 Task: Explore upcoming open houses in Austin, Texas, to visit properties with downtown skyline views.
Action: Mouse pressed left at (268, 190)
Screenshot: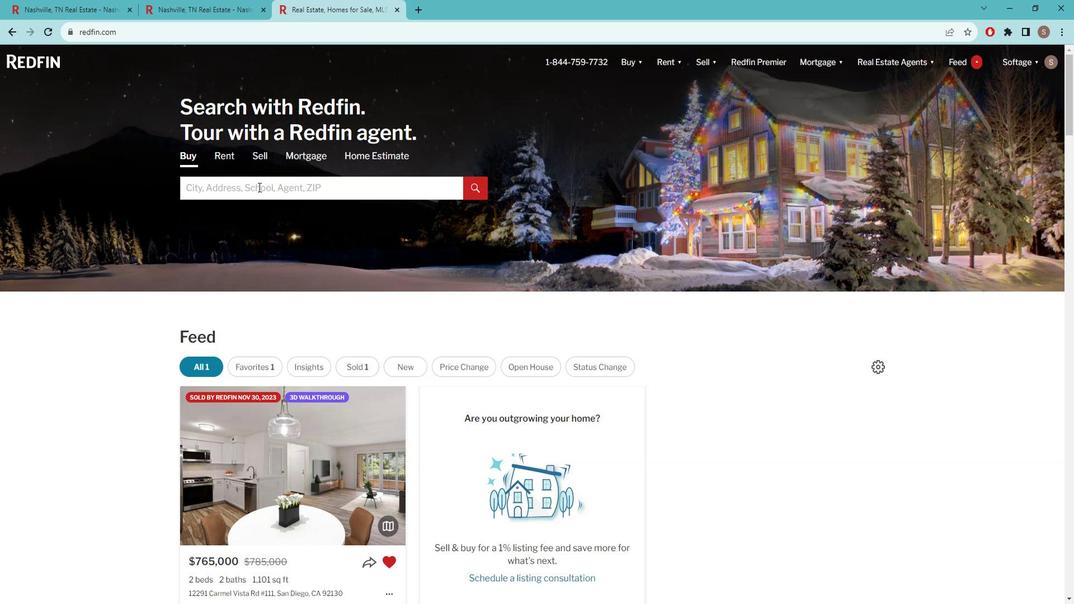 
Action: Key pressed a<Key.caps_lock>USTIN
Screenshot: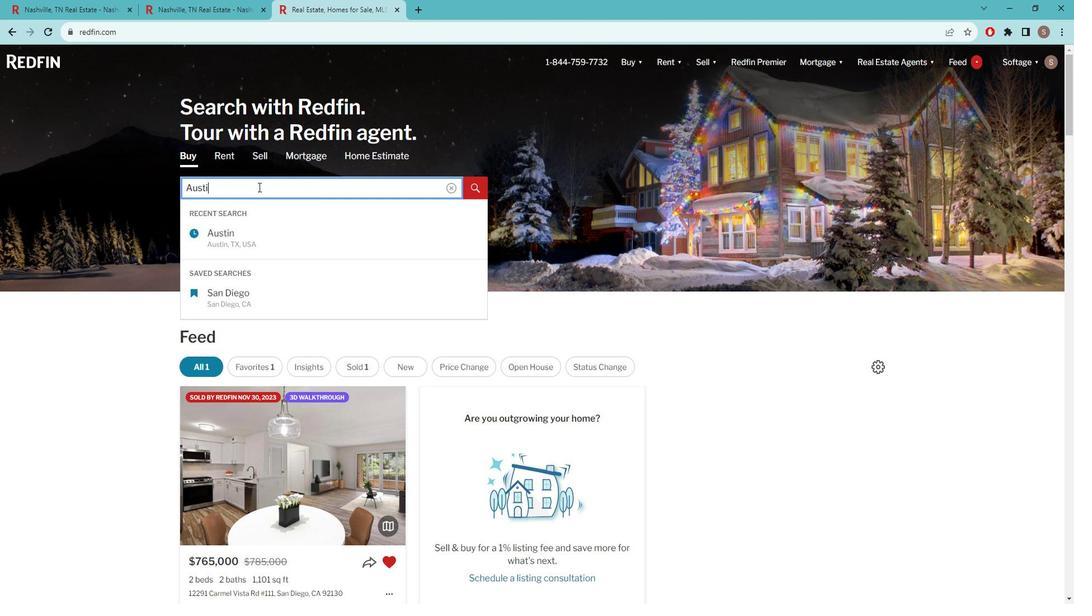 
Action: Mouse moved to (237, 240)
Screenshot: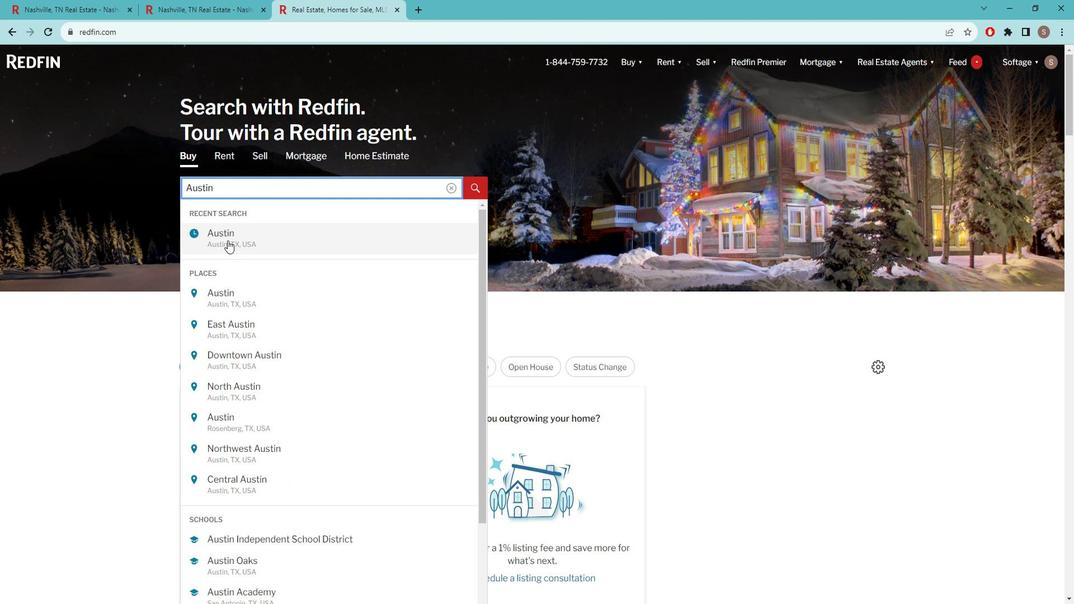 
Action: Mouse pressed left at (237, 240)
Screenshot: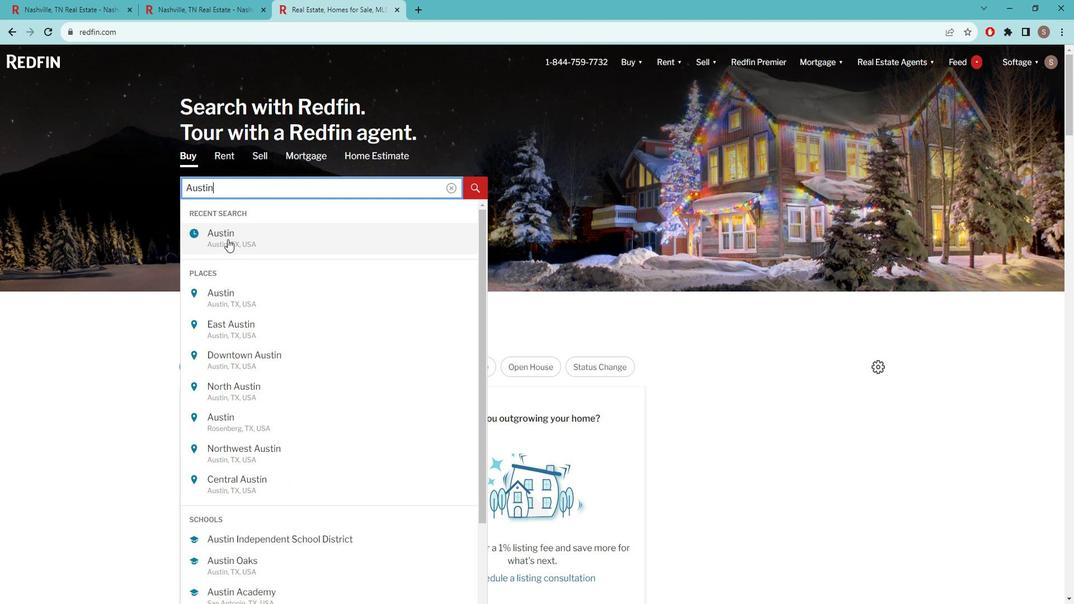 
Action: Mouse moved to (955, 139)
Screenshot: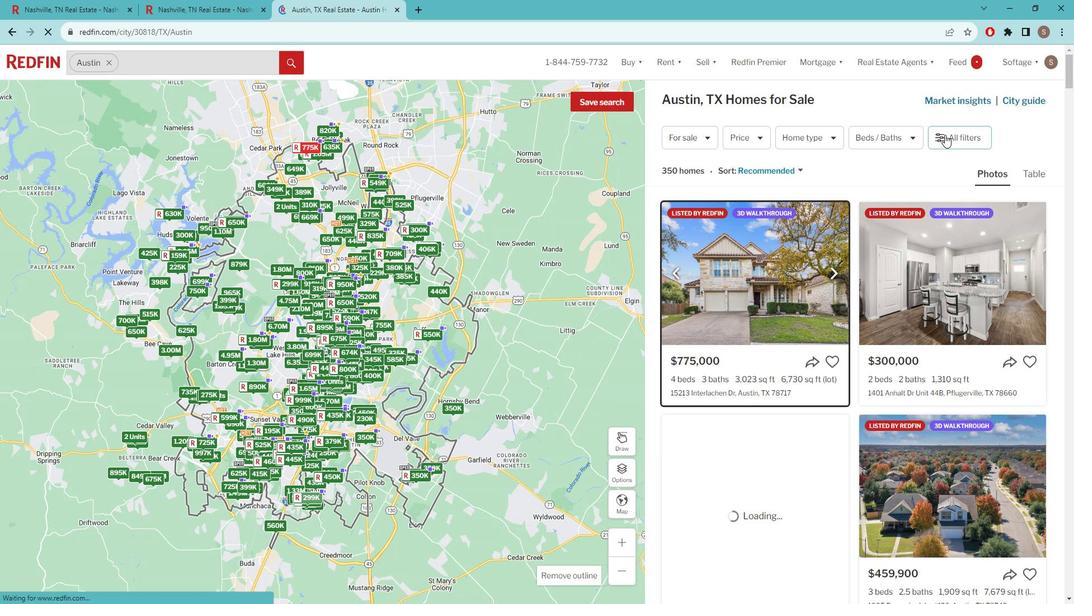 
Action: Mouse pressed left at (955, 139)
Screenshot: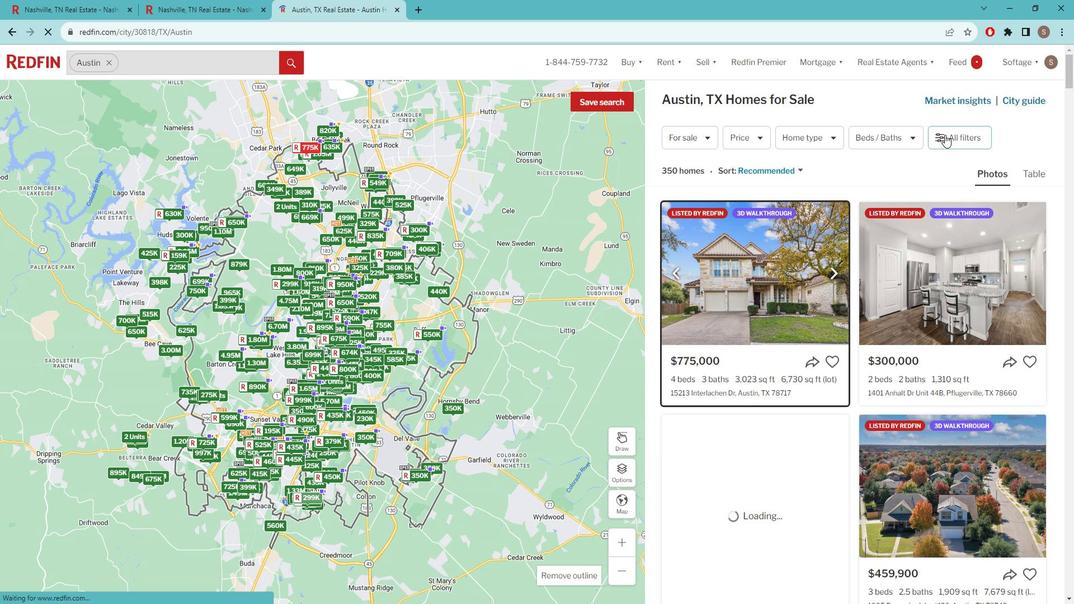 
Action: Mouse moved to (954, 139)
Screenshot: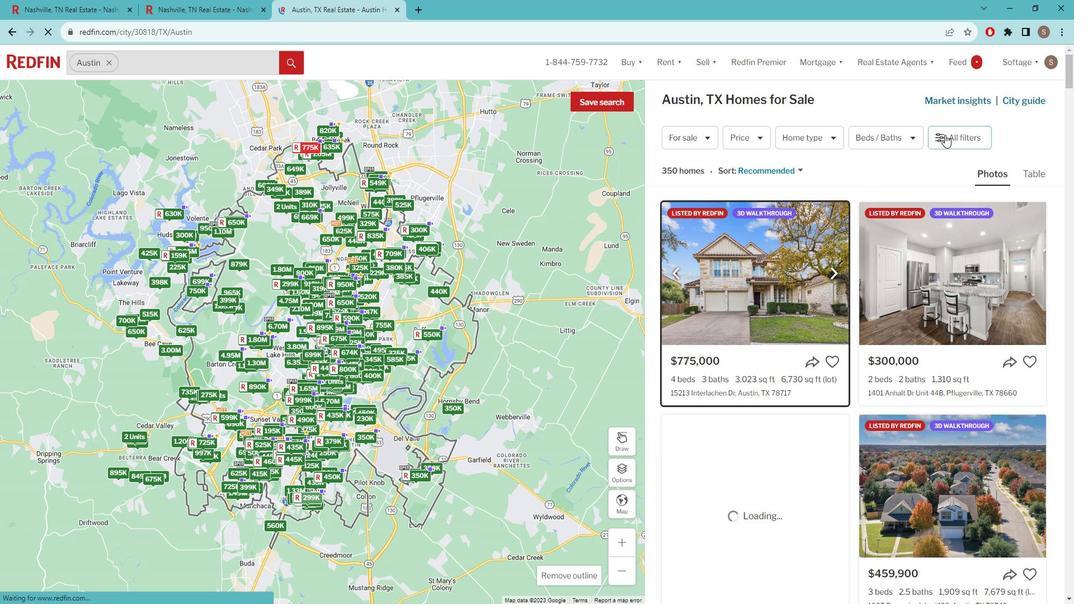 
Action: Mouse pressed left at (954, 139)
Screenshot: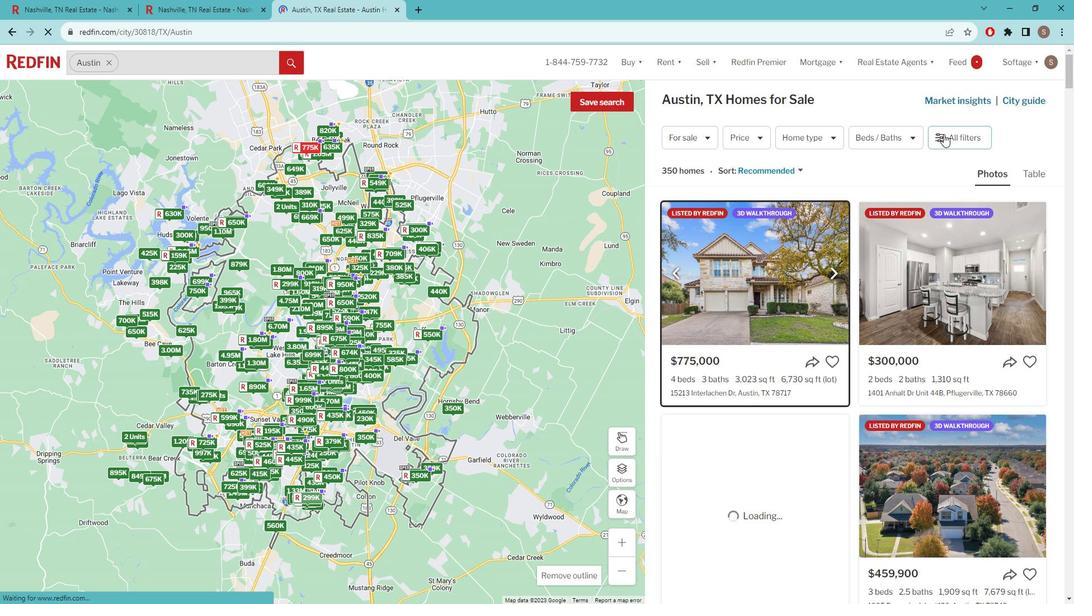 
Action: Mouse moved to (949, 136)
Screenshot: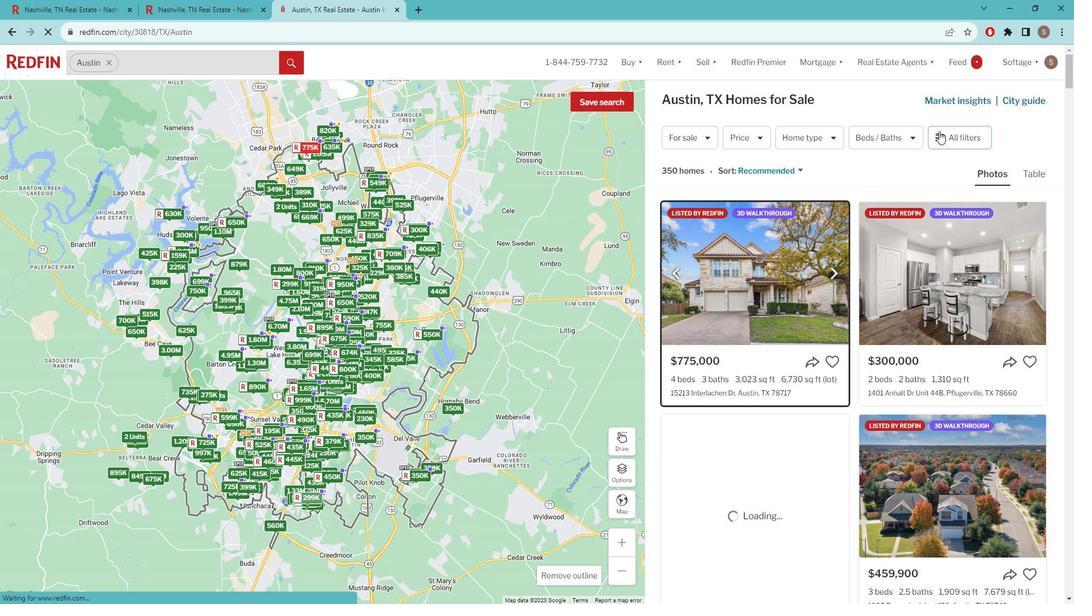 
Action: Mouse pressed left at (949, 136)
Screenshot: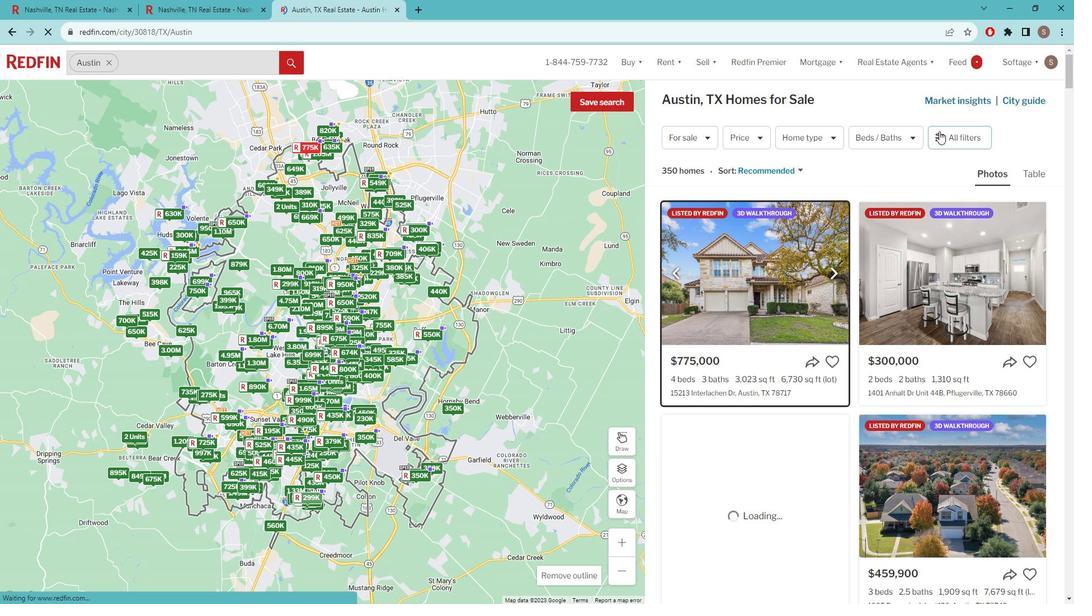 
Action: Mouse pressed left at (949, 136)
Screenshot: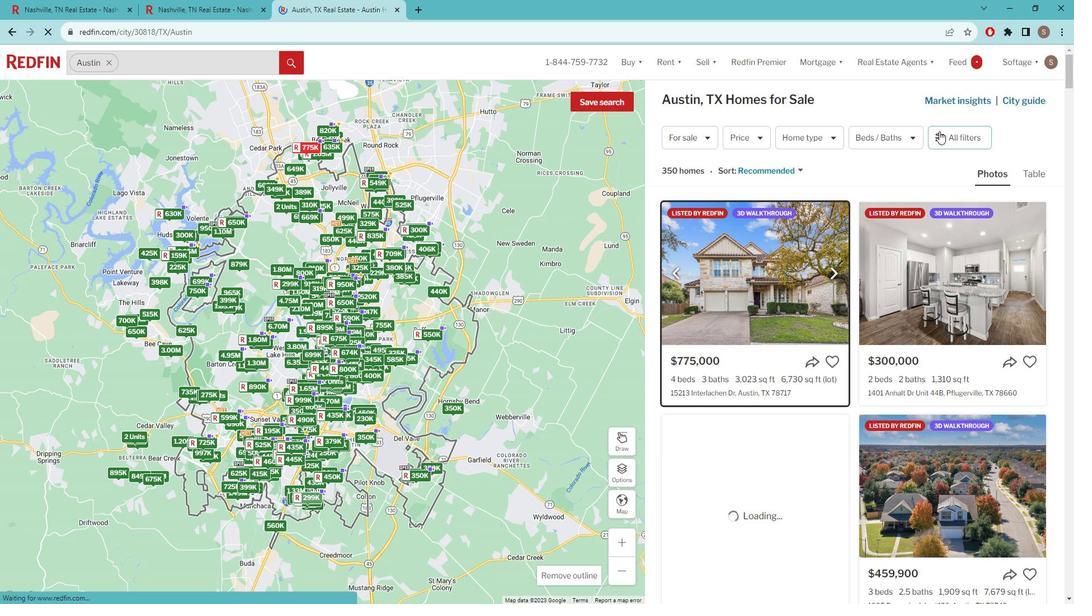 
Action: Mouse moved to (958, 136)
Screenshot: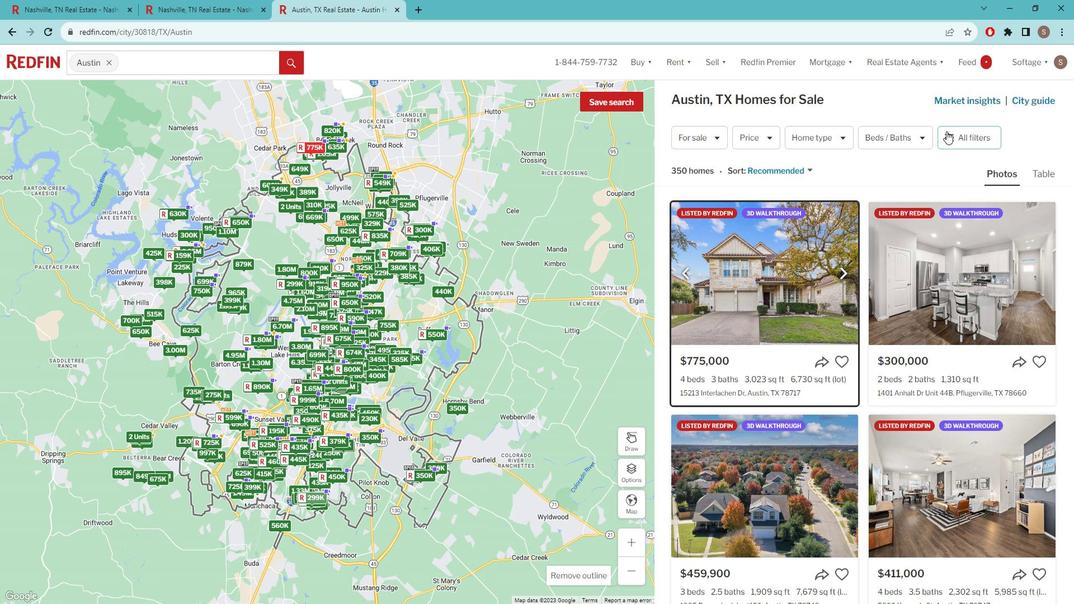 
Action: Mouse pressed left at (958, 136)
Screenshot: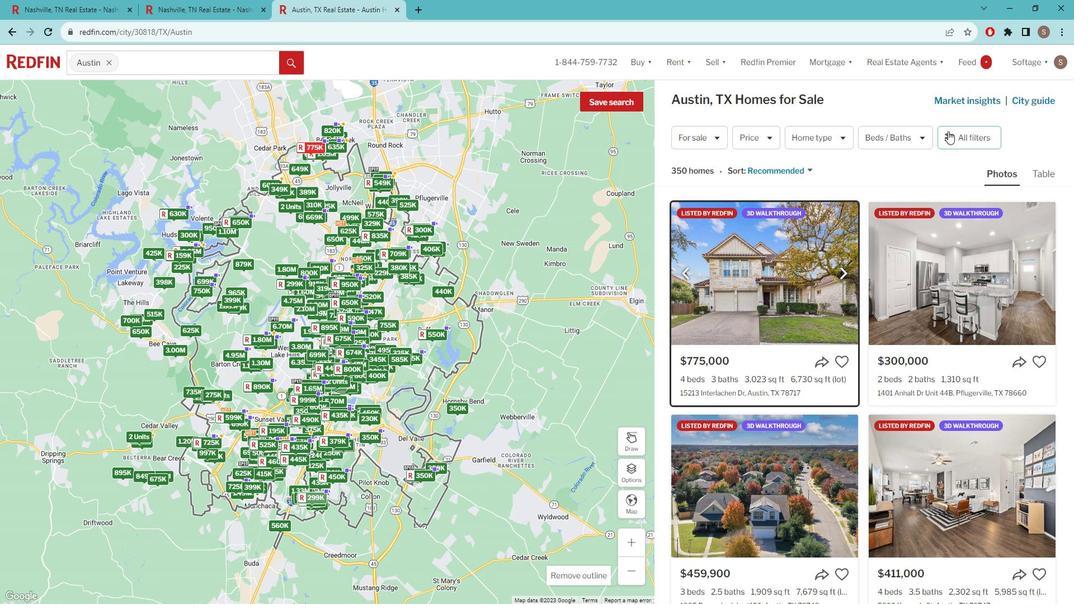 
Action: Mouse moved to (913, 266)
Screenshot: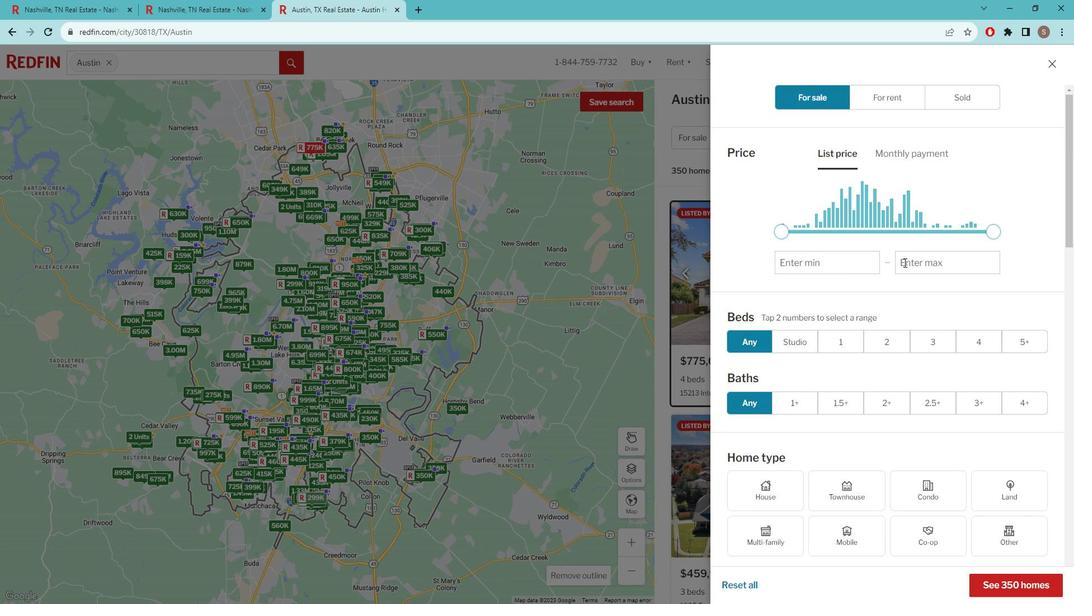 
Action: Mouse scrolled (913, 265) with delta (0, 0)
Screenshot: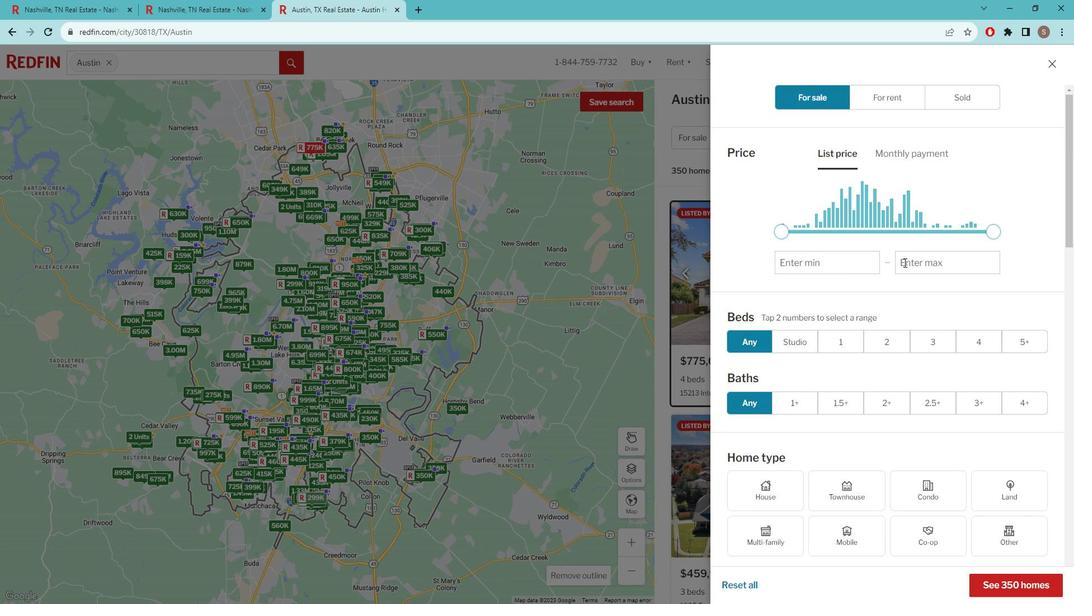 
Action: Mouse moved to (912, 268)
Screenshot: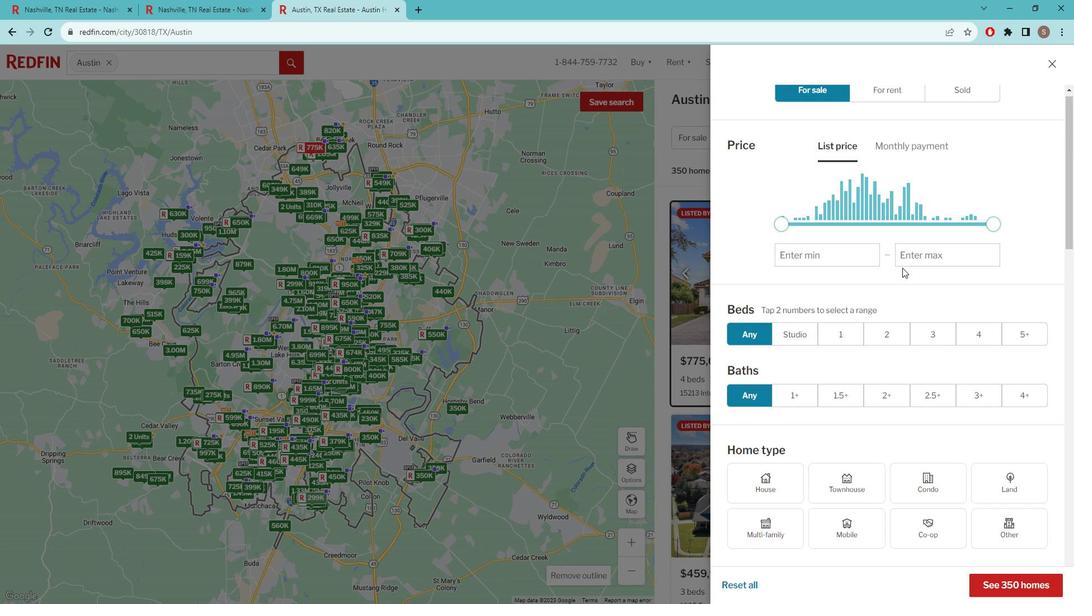 
Action: Mouse scrolled (912, 268) with delta (0, 0)
Screenshot: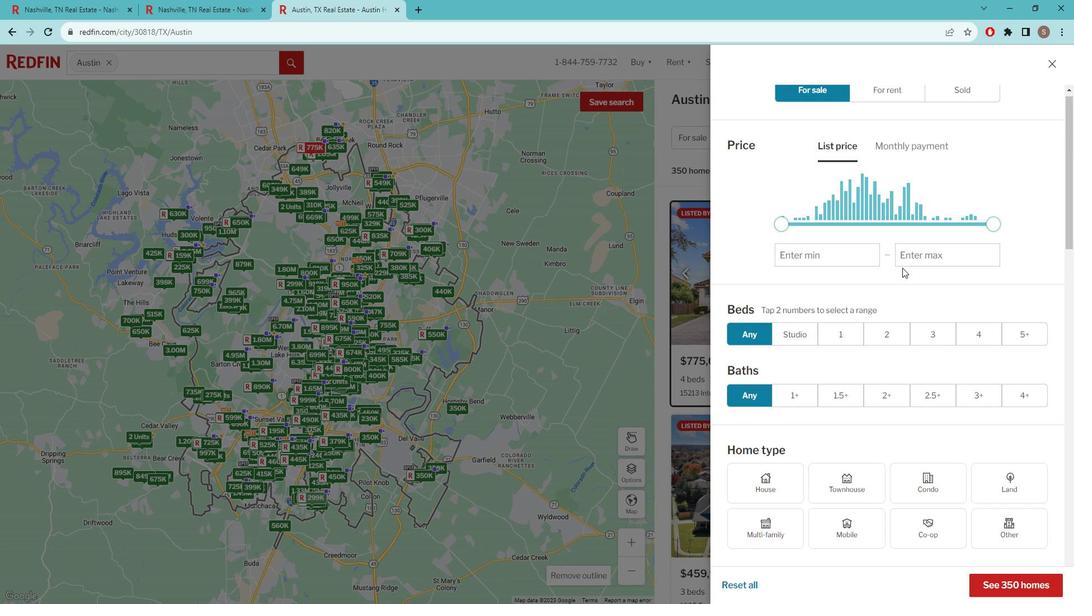 
Action: Mouse scrolled (912, 268) with delta (0, 0)
Screenshot: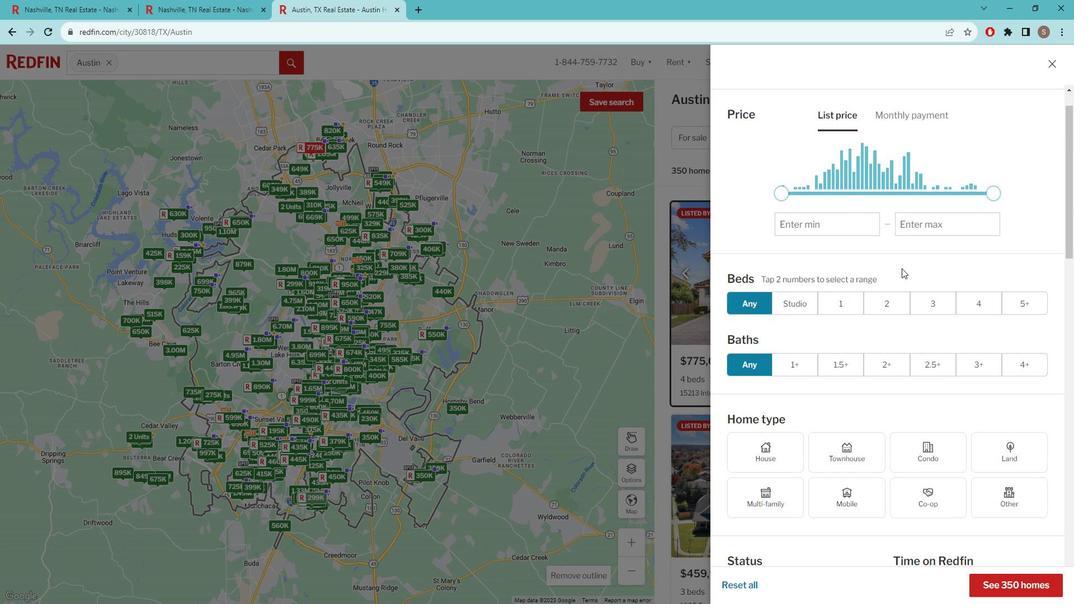 
Action: Mouse moved to (781, 313)
Screenshot: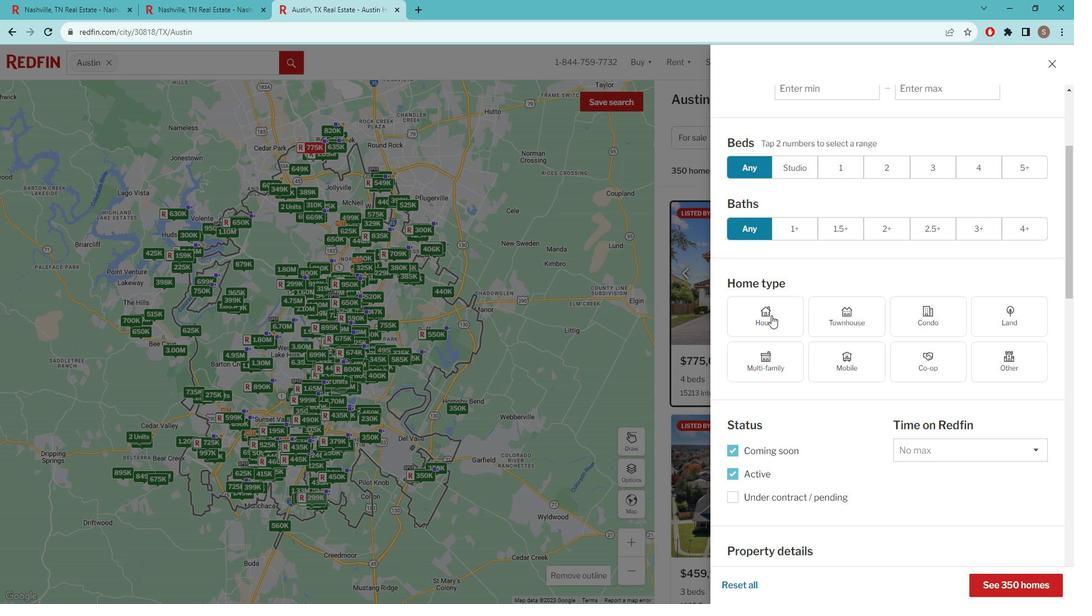 
Action: Mouse pressed left at (781, 313)
Screenshot: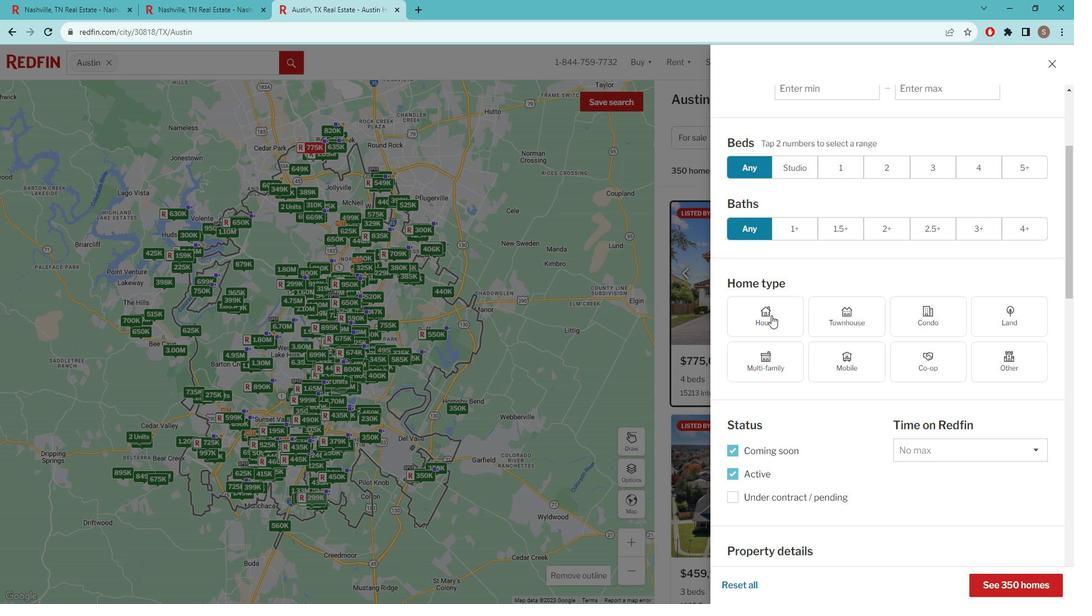 
Action: Mouse moved to (776, 379)
Screenshot: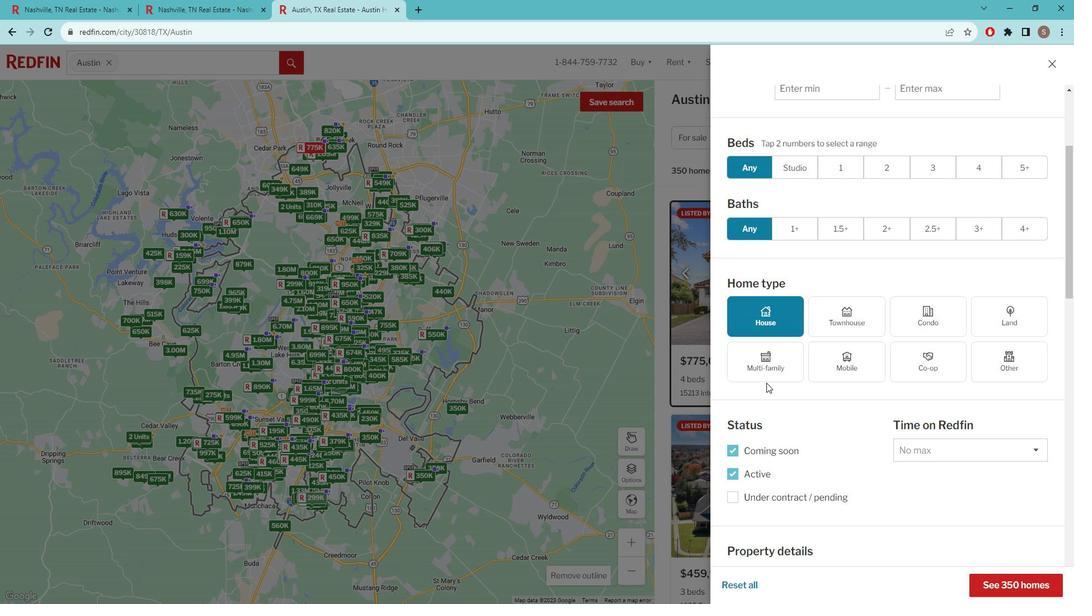 
Action: Mouse scrolled (776, 378) with delta (0, 0)
Screenshot: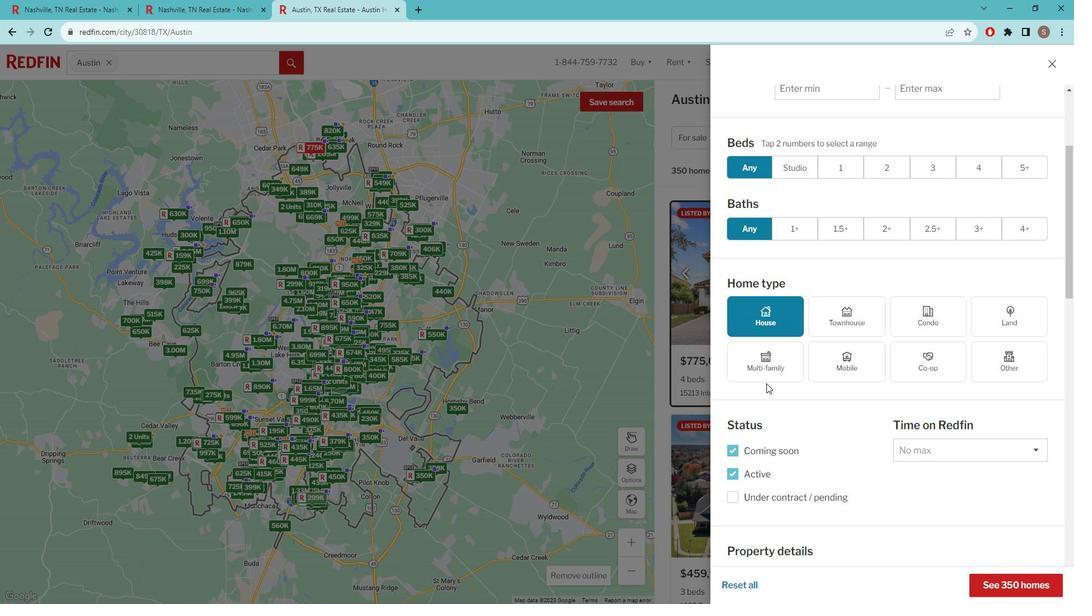 
Action: Mouse moved to (776, 380)
Screenshot: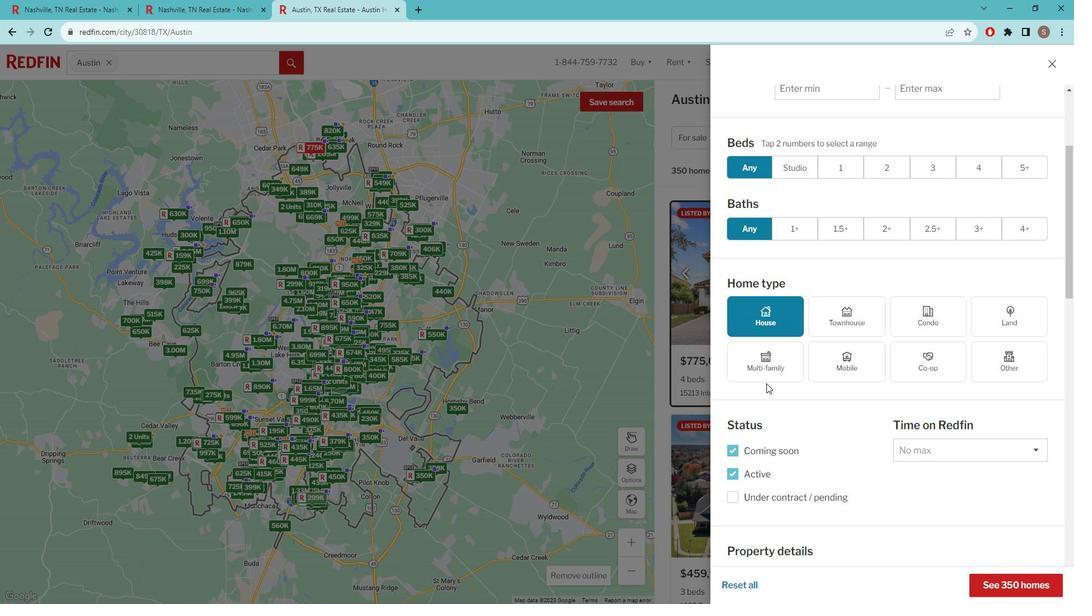 
Action: Mouse scrolled (776, 379) with delta (0, 0)
Screenshot: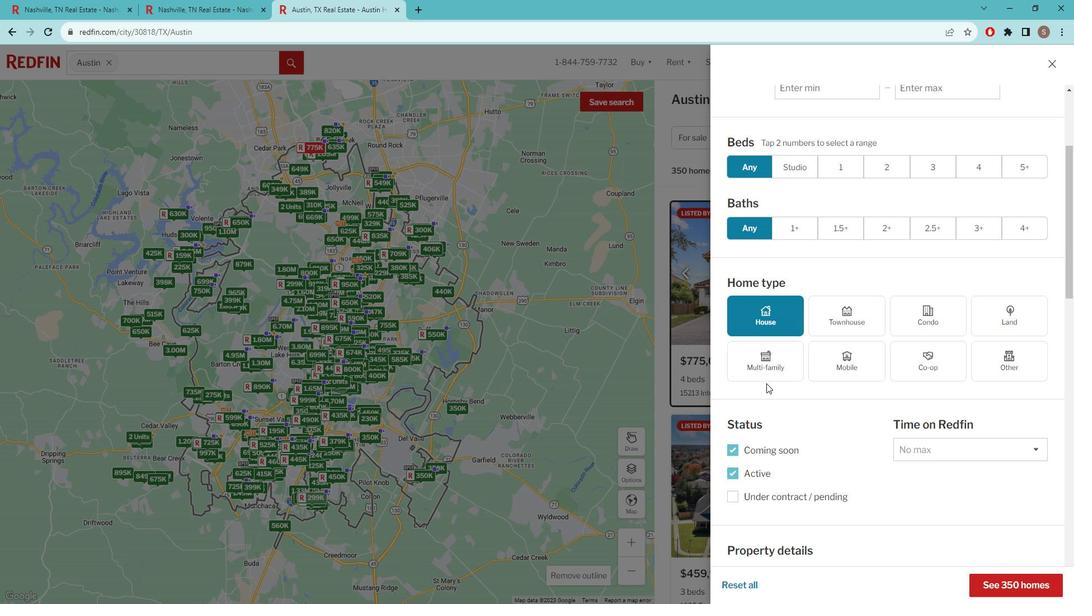 
Action: Mouse scrolled (776, 379) with delta (0, 0)
Screenshot: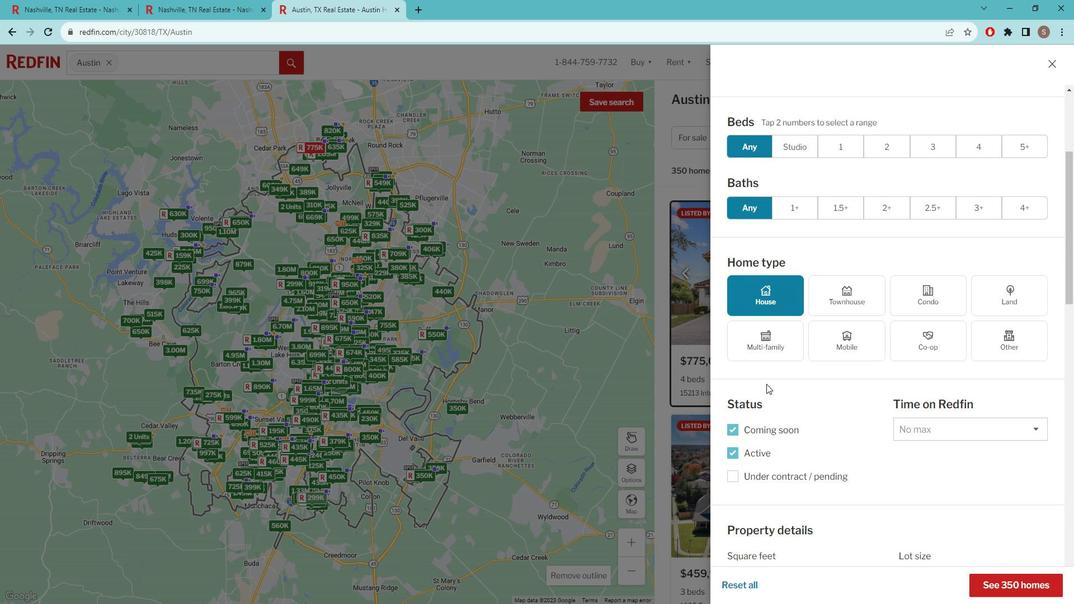 
Action: Mouse moved to (779, 380)
Screenshot: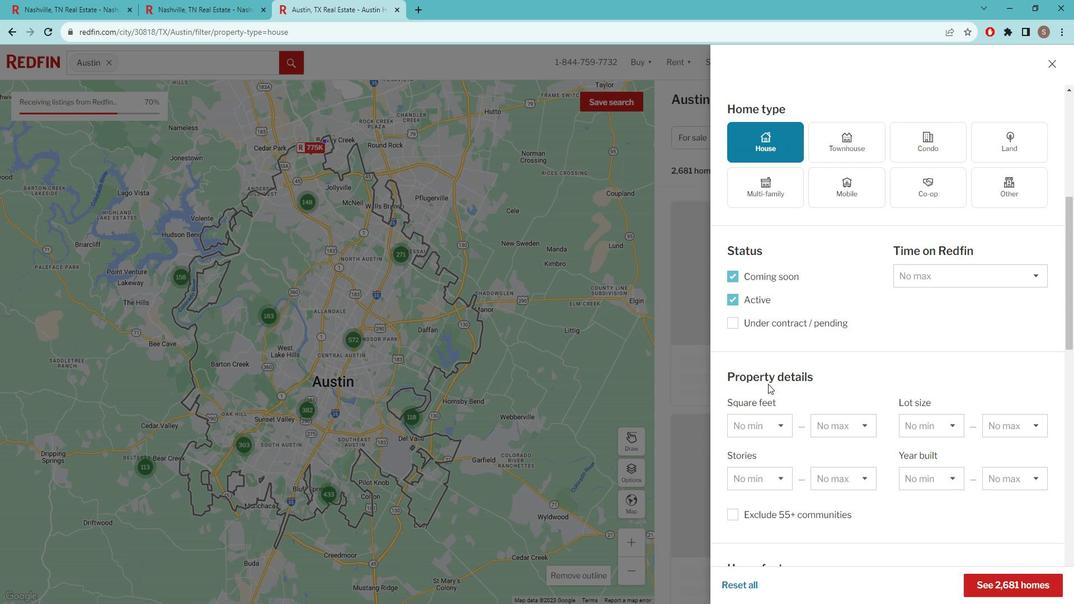 
Action: Mouse scrolled (779, 379) with delta (0, 0)
Screenshot: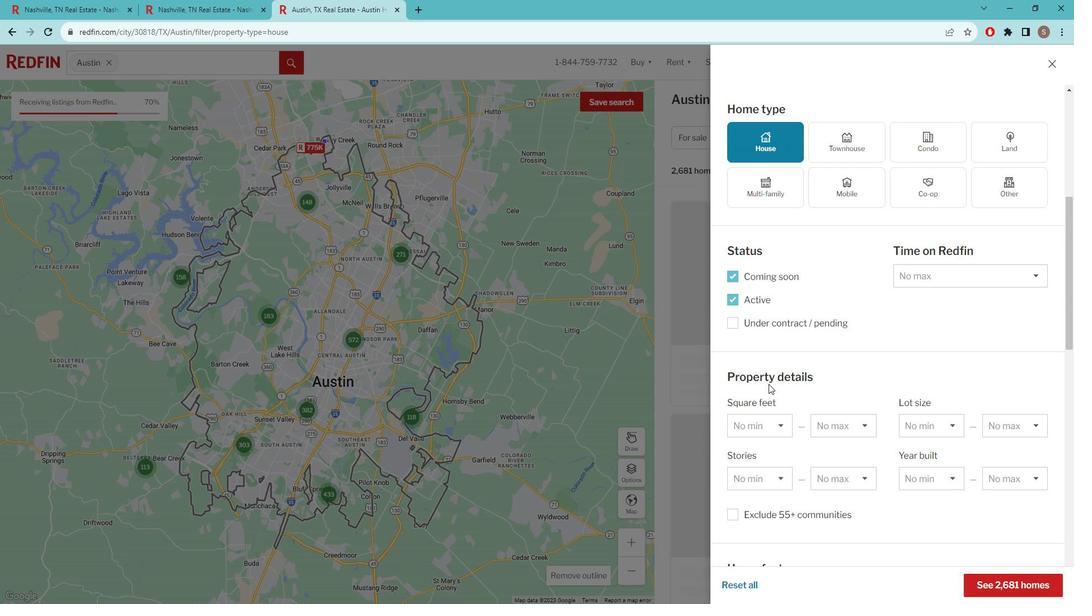 
Action: Mouse scrolled (779, 379) with delta (0, 0)
Screenshot: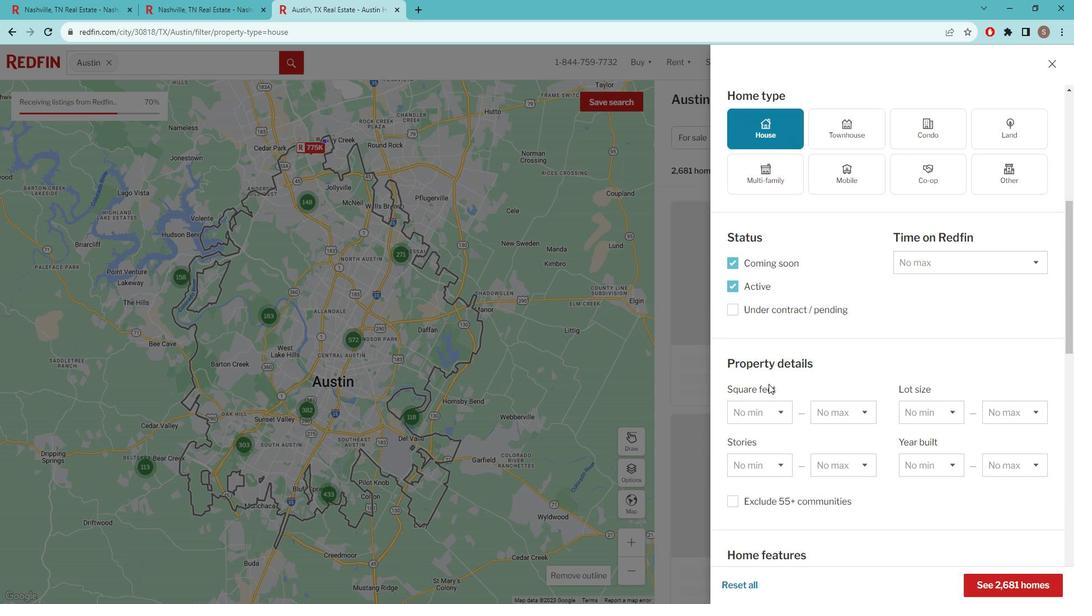 
Action: Mouse scrolled (779, 379) with delta (0, 0)
Screenshot: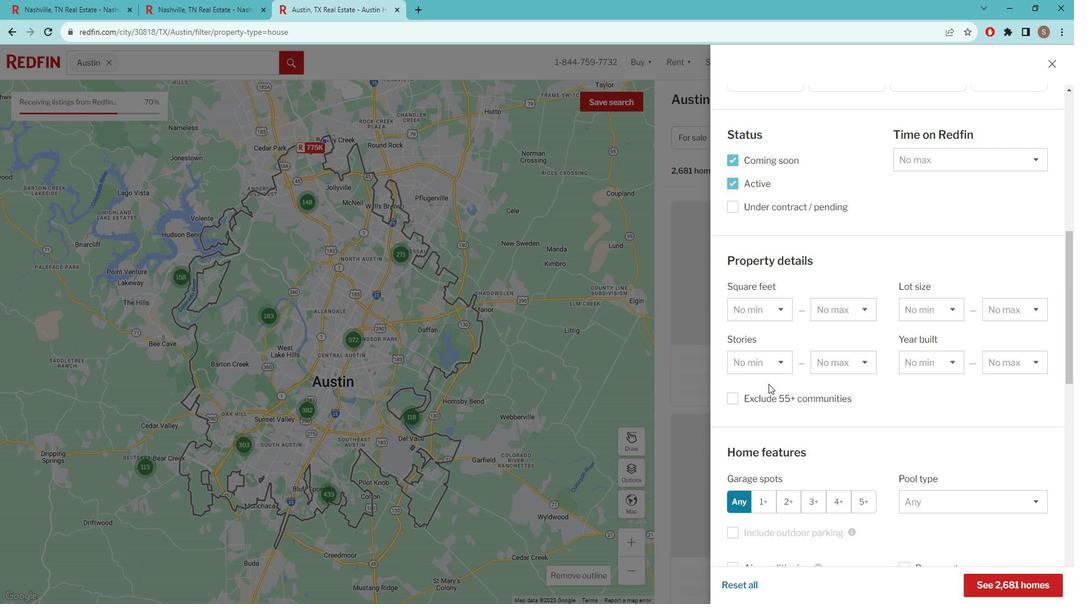 
Action: Mouse scrolled (779, 379) with delta (0, 0)
Screenshot: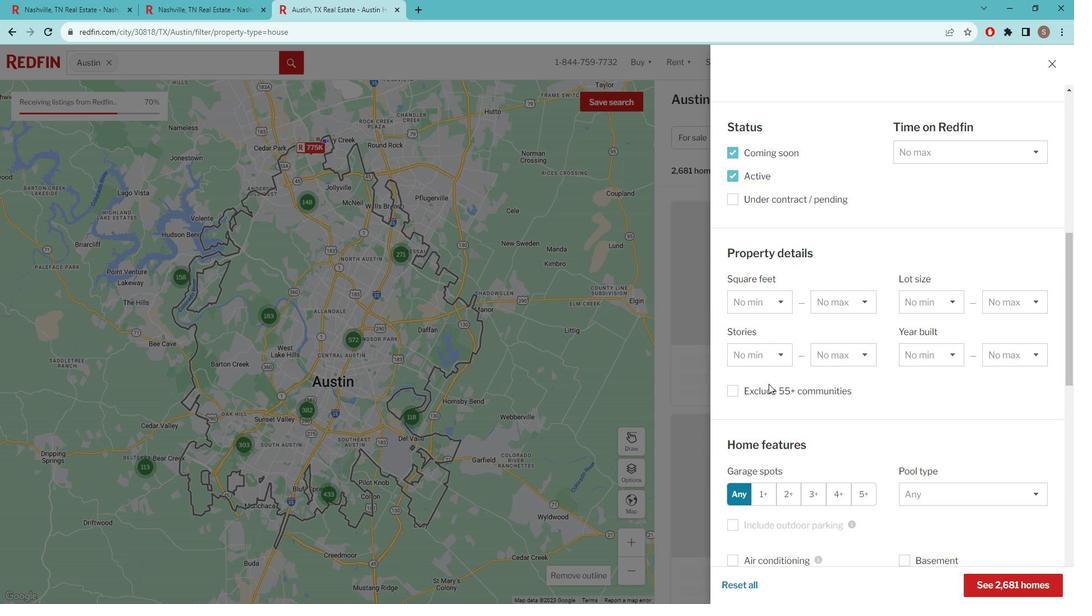 
Action: Mouse scrolled (779, 379) with delta (0, 0)
Screenshot: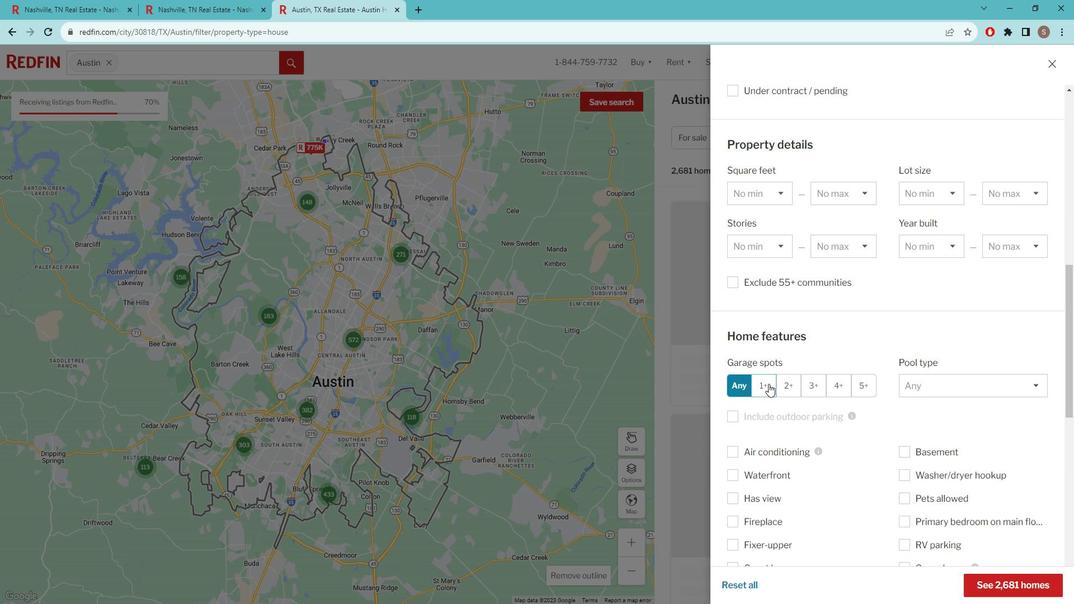 
Action: Mouse scrolled (779, 379) with delta (0, 0)
Screenshot: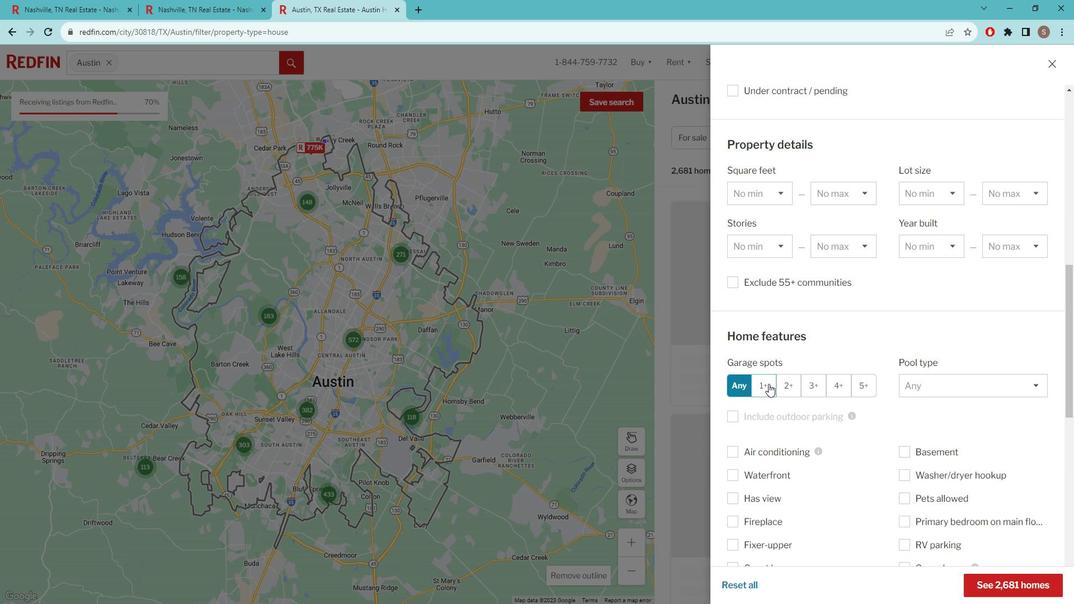 
Action: Mouse scrolled (779, 379) with delta (0, 0)
Screenshot: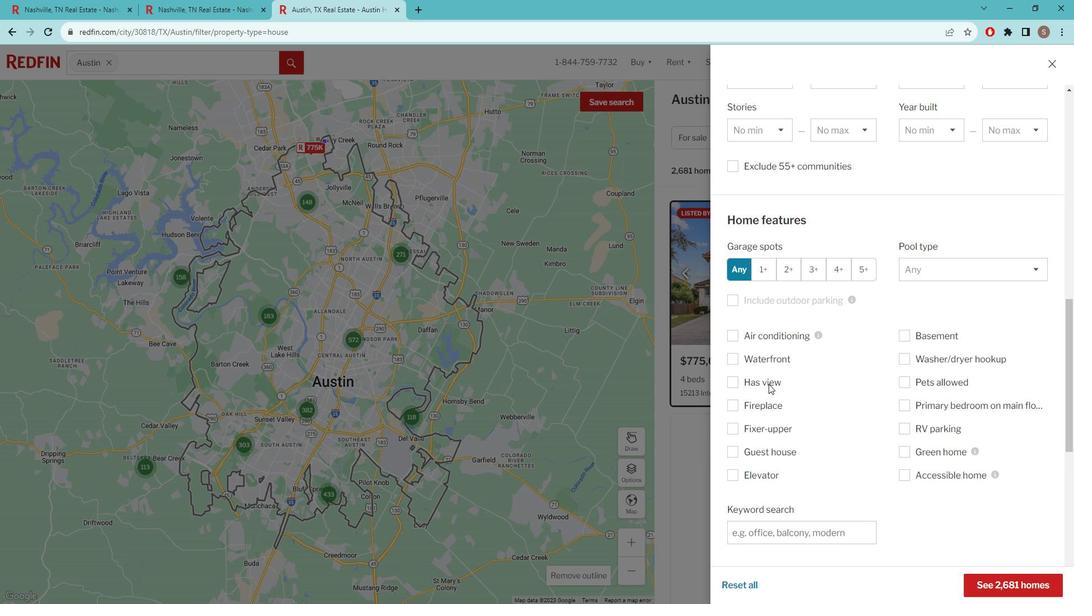 
Action: Mouse scrolled (779, 379) with delta (0, 0)
Screenshot: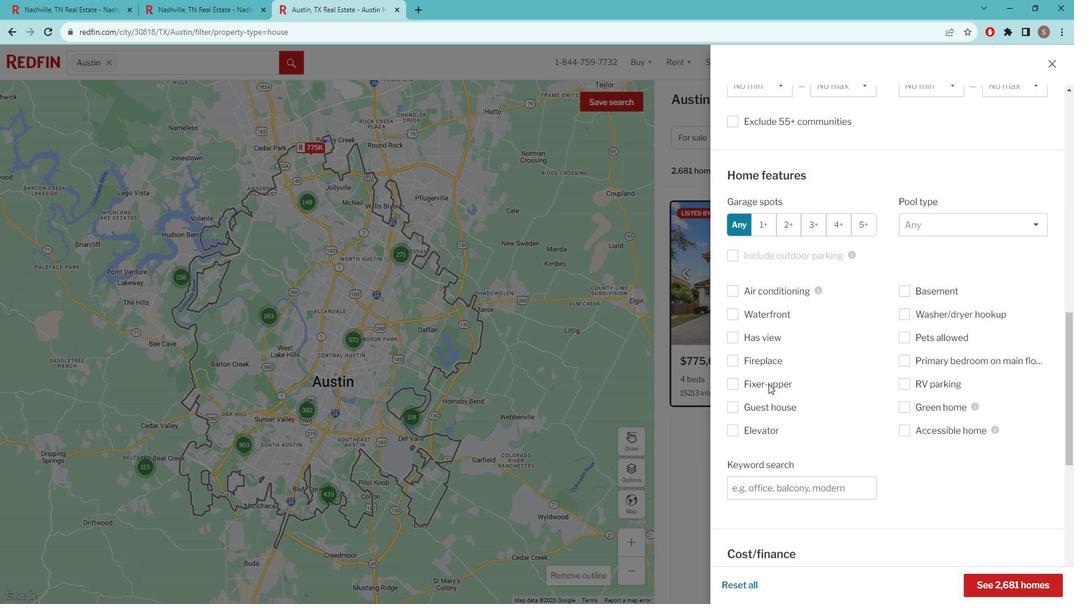 
Action: Mouse moved to (784, 407)
Screenshot: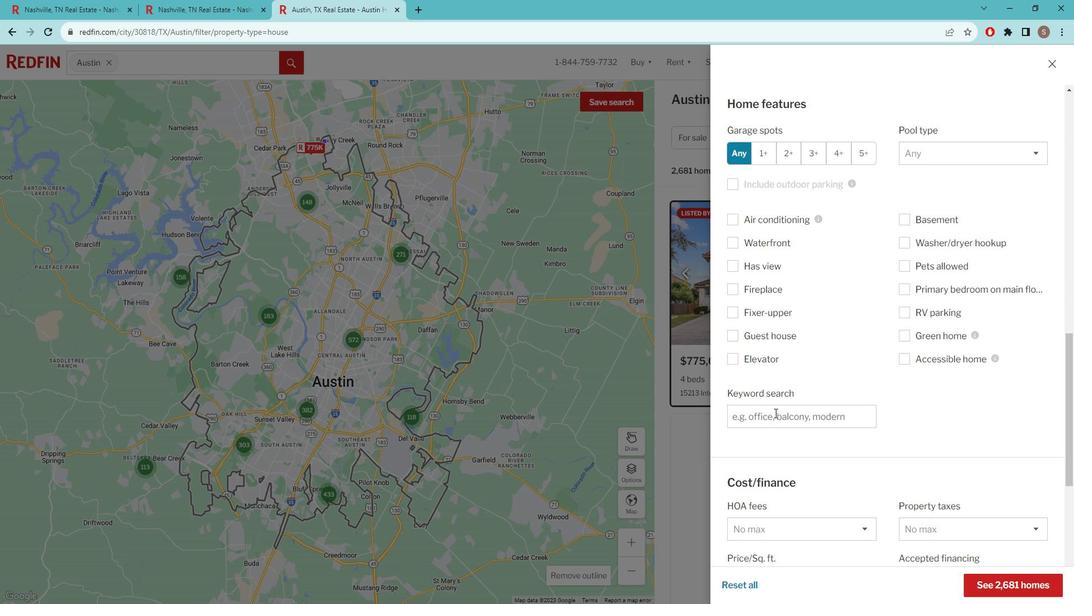 
Action: Mouse pressed left at (784, 407)
Screenshot: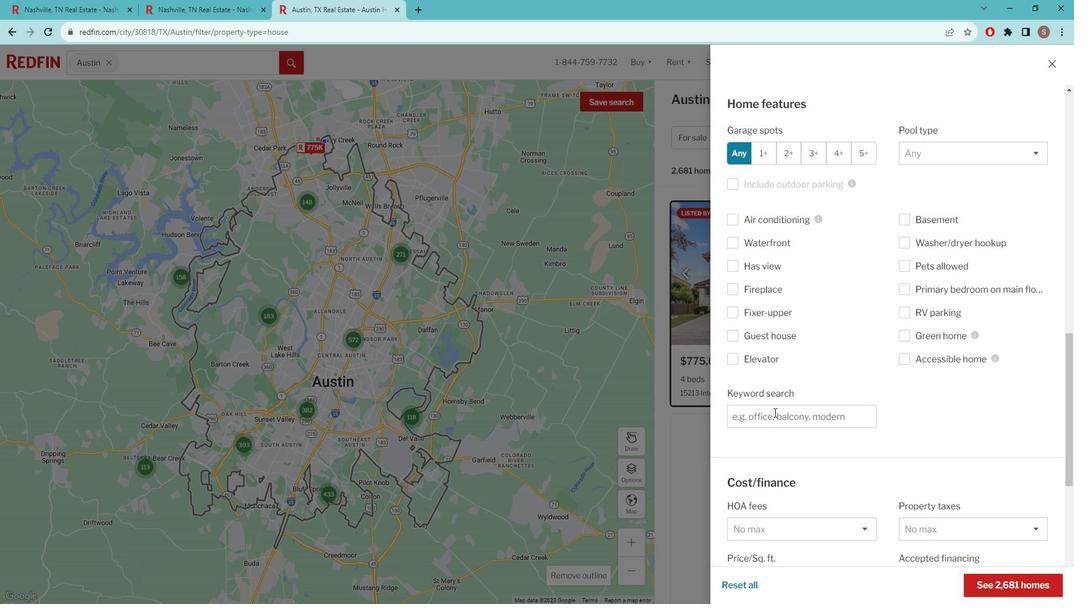 
Action: Key pressed DOWNTOWN<Key.space>SKYLINE<Key.space>VIEWS
Screenshot: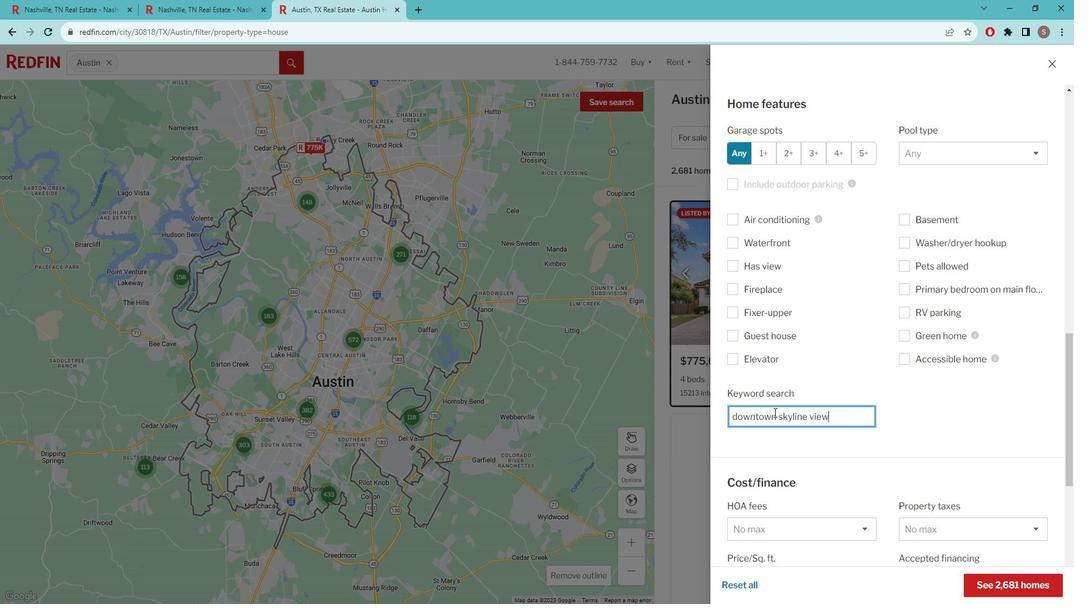 
Action: Mouse moved to (809, 444)
Screenshot: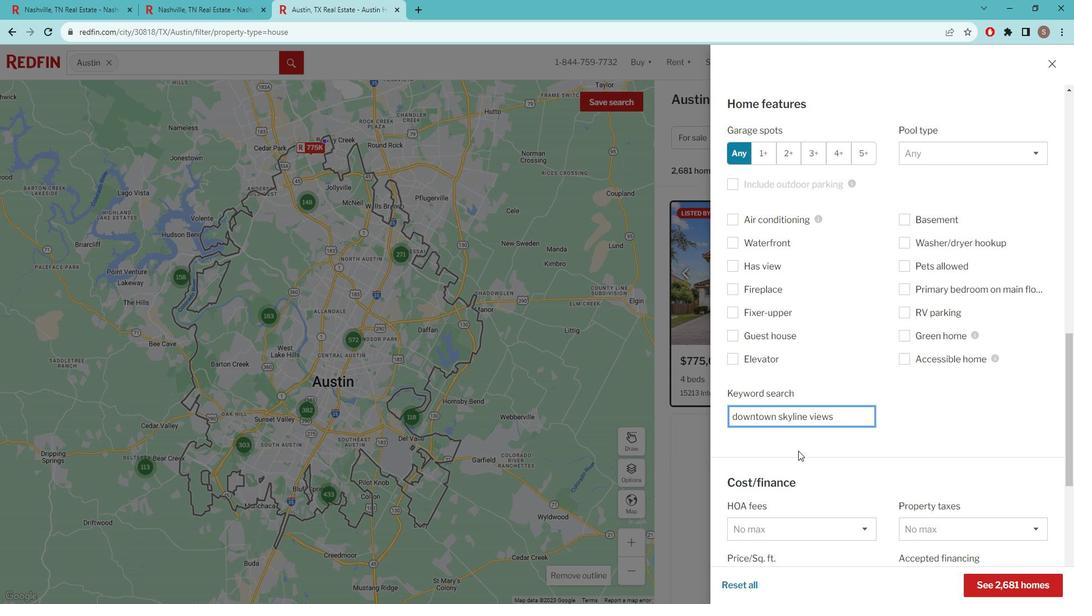 
Action: Mouse scrolled (809, 443) with delta (0, 0)
Screenshot: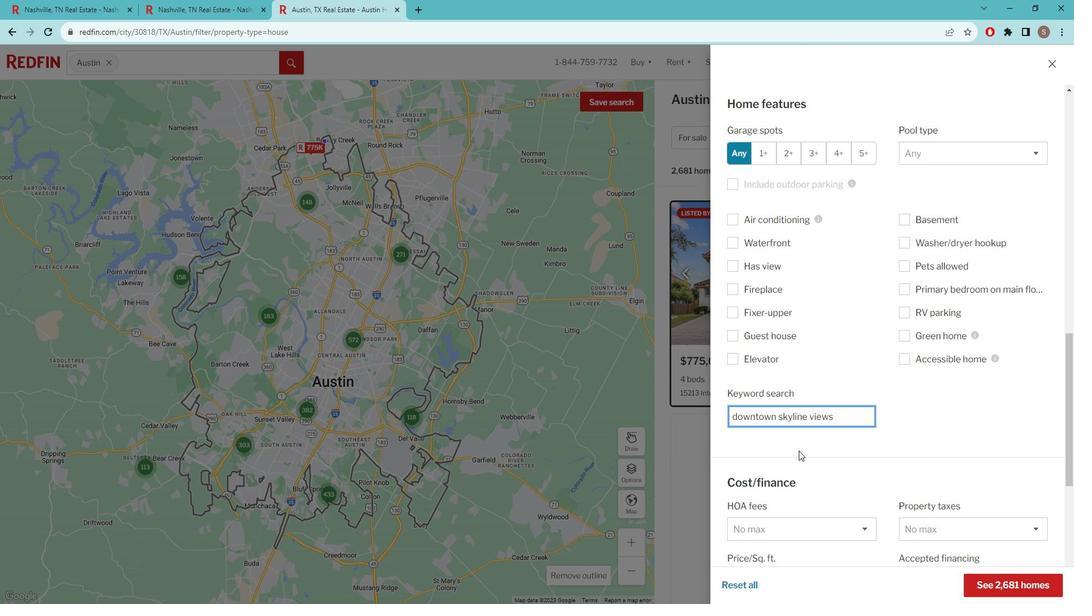 
Action: Mouse scrolled (809, 443) with delta (0, 0)
Screenshot: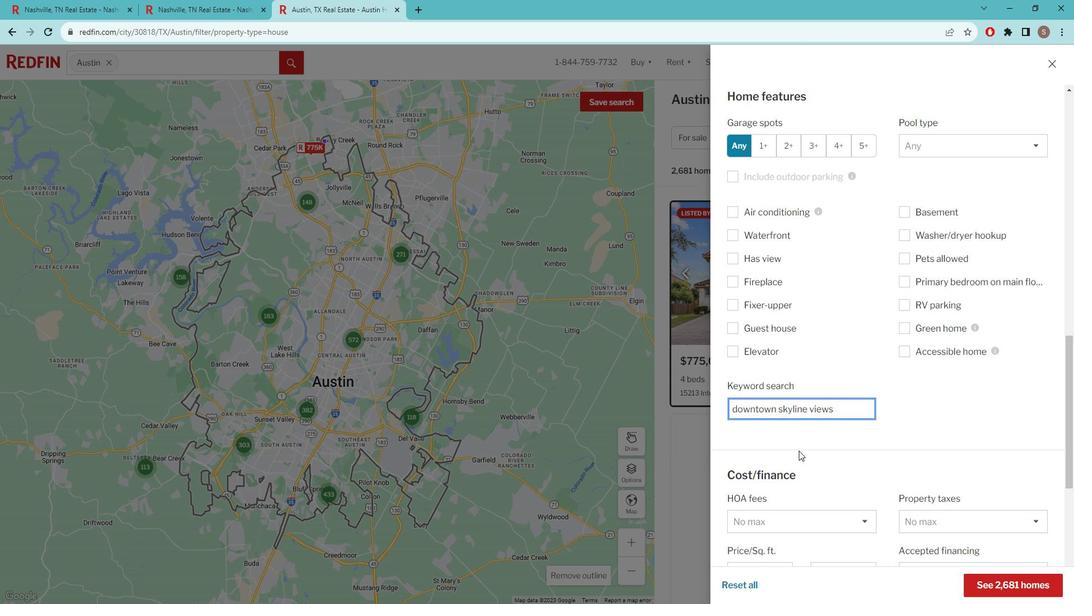
Action: Mouse scrolled (809, 443) with delta (0, 0)
Screenshot: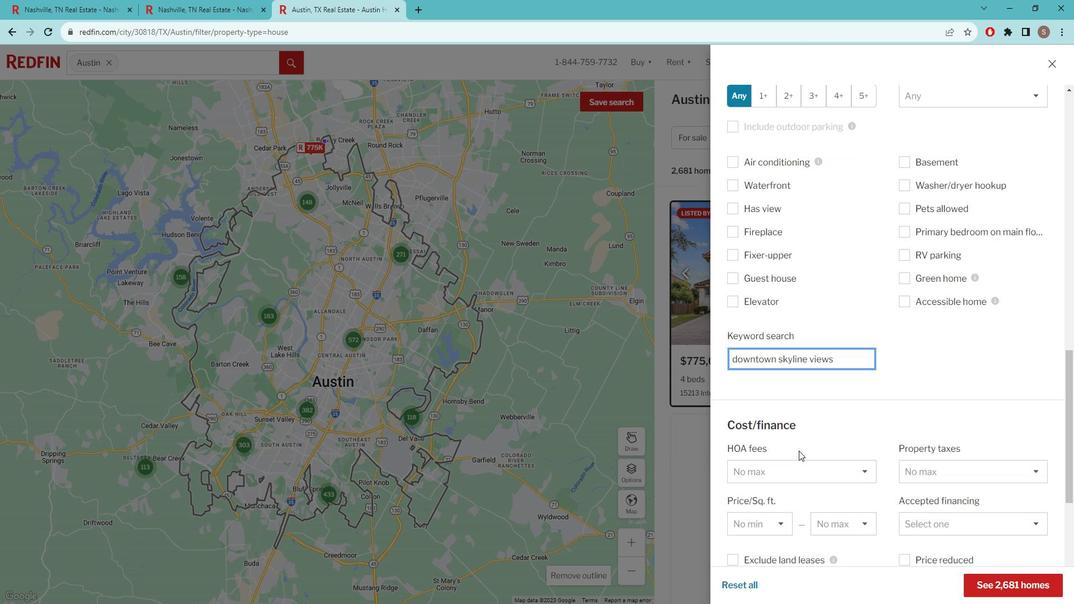 
Action: Mouse scrolled (809, 444) with delta (0, 0)
Screenshot: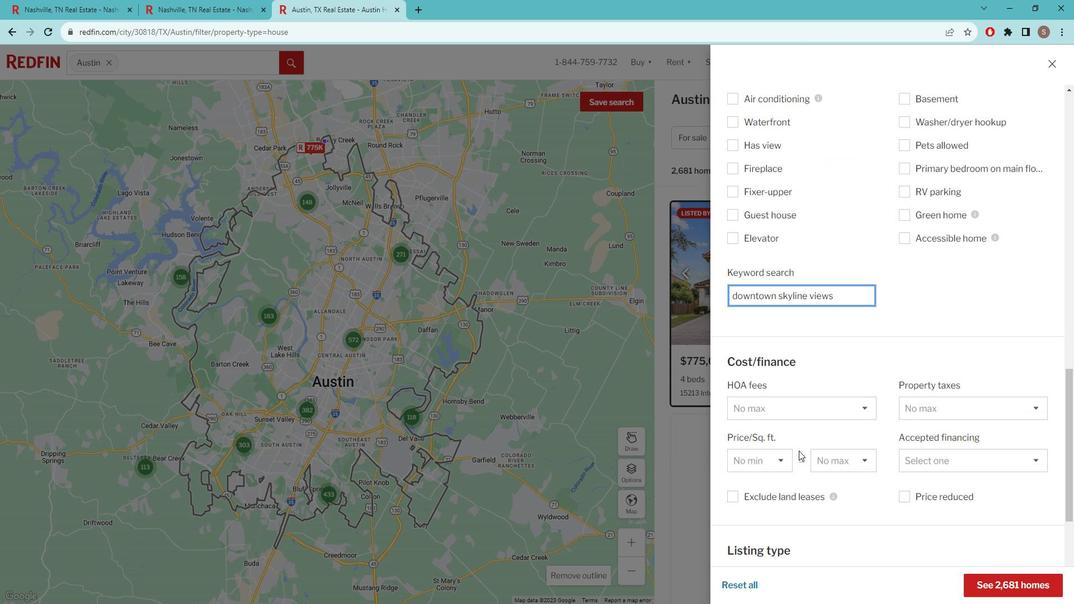
Action: Mouse moved to (817, 442)
Screenshot: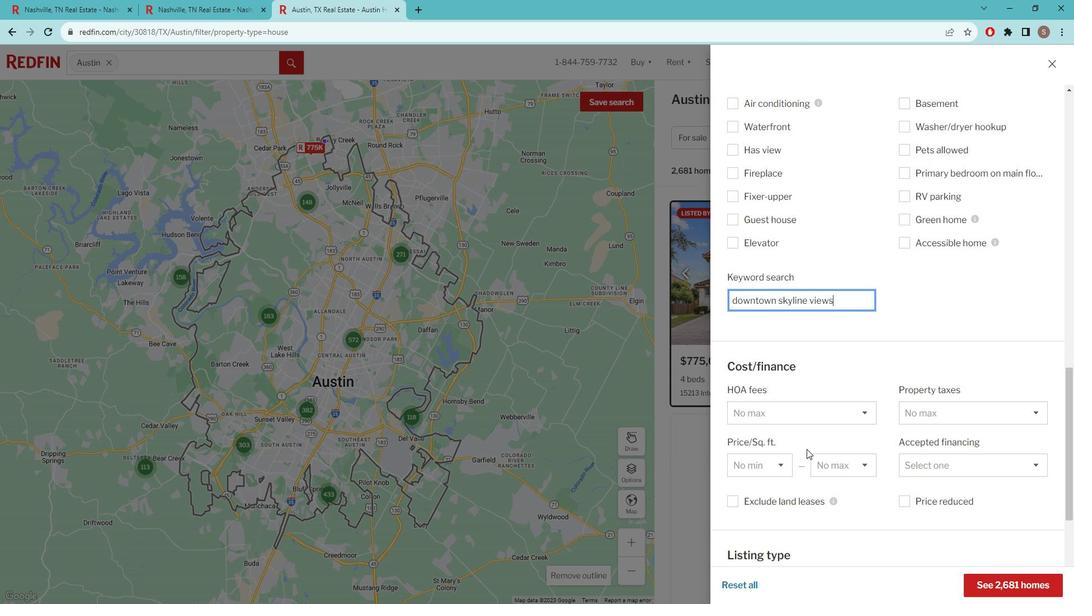 
Action: Mouse scrolled (817, 442) with delta (0, 0)
Screenshot: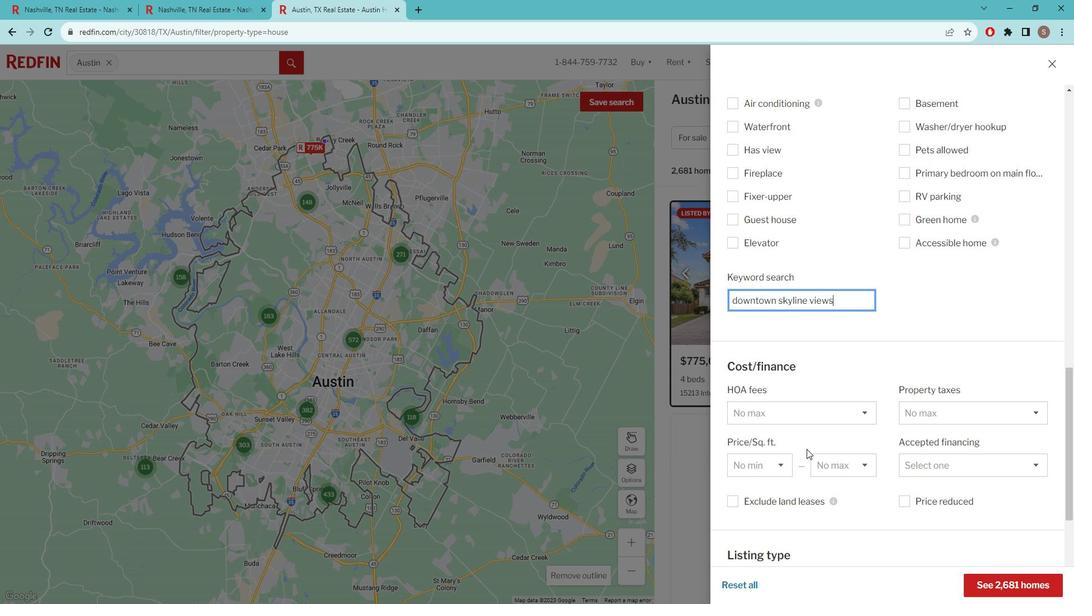 
Action: Mouse scrolled (817, 442) with delta (0, 0)
Screenshot: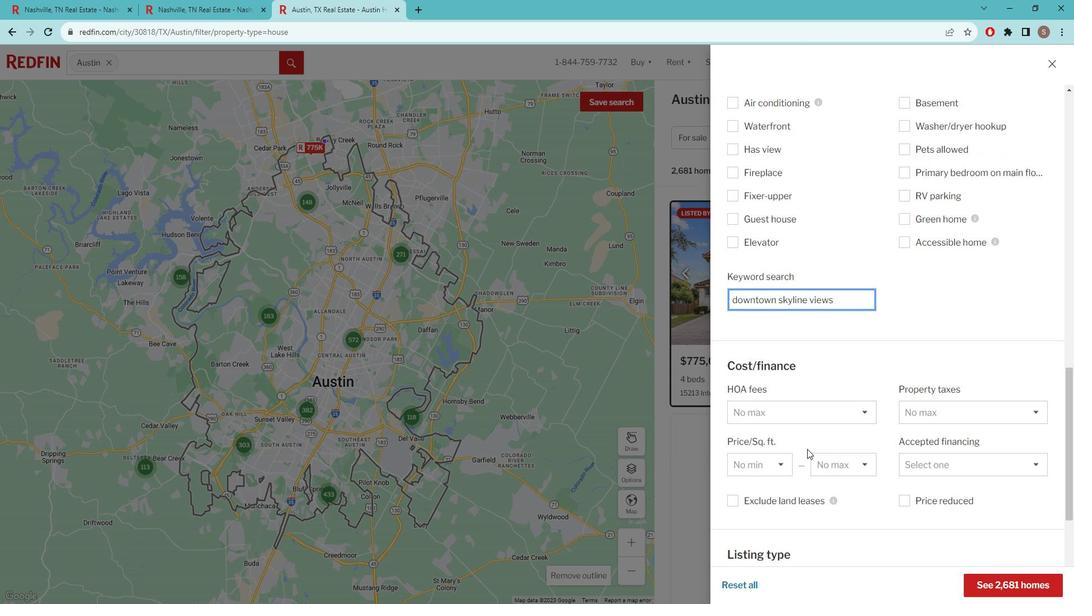 
Action: Mouse scrolled (817, 442) with delta (0, 0)
Screenshot: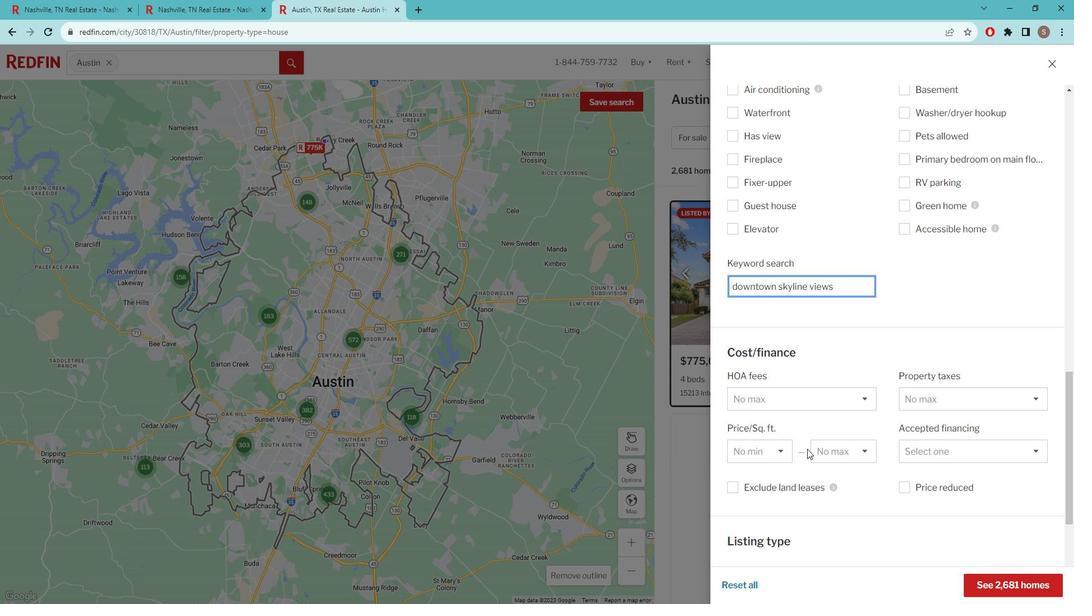 
Action: Mouse moved to (833, 437)
Screenshot: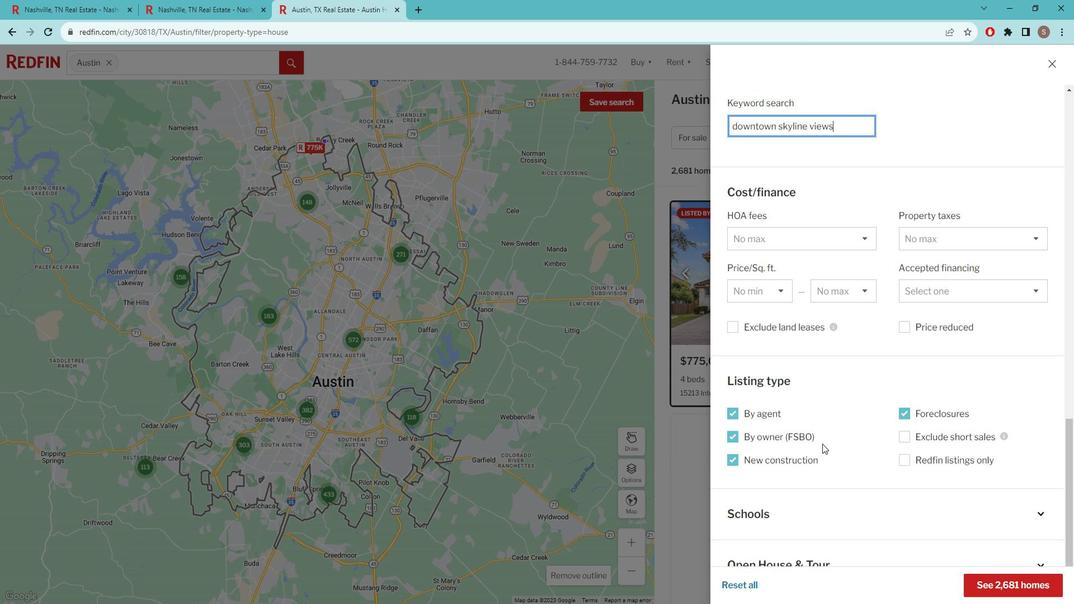 
Action: Mouse scrolled (833, 436) with delta (0, 0)
Screenshot: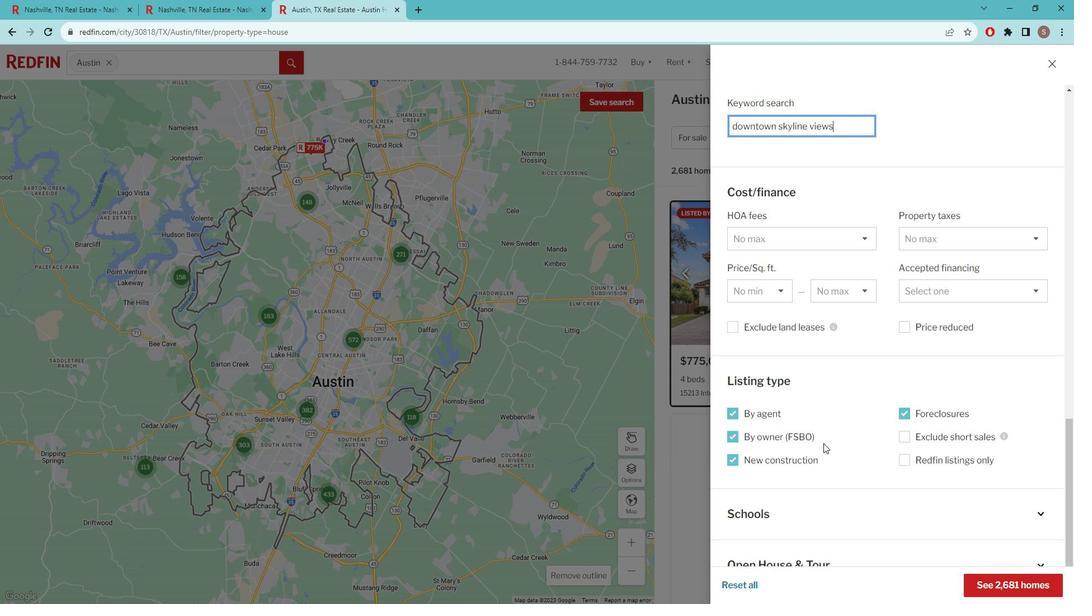 
Action: Mouse moved to (834, 437)
Screenshot: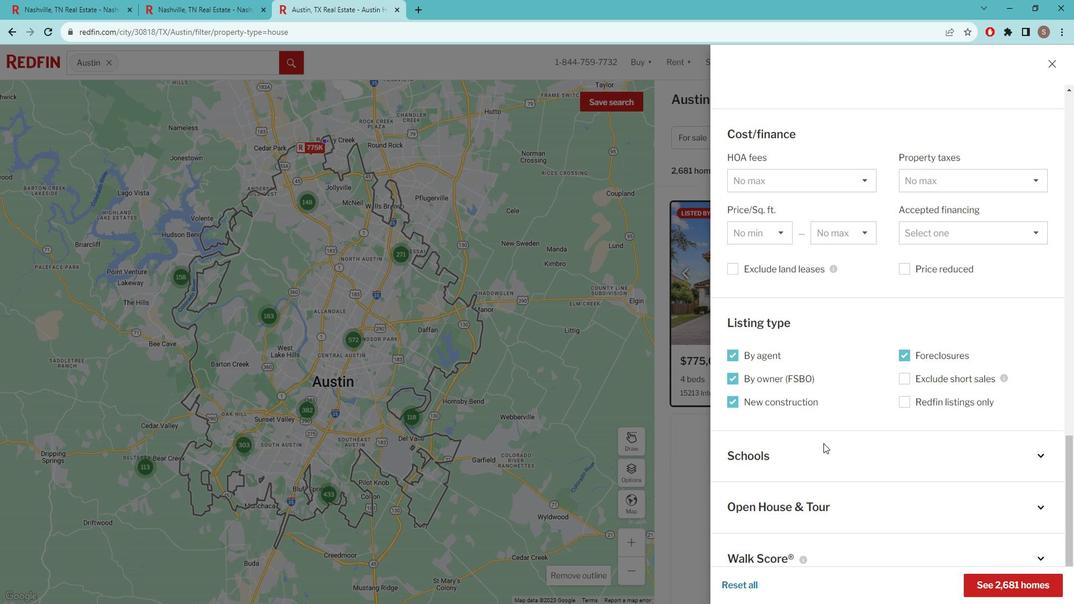 
Action: Mouse scrolled (834, 436) with delta (0, 0)
Screenshot: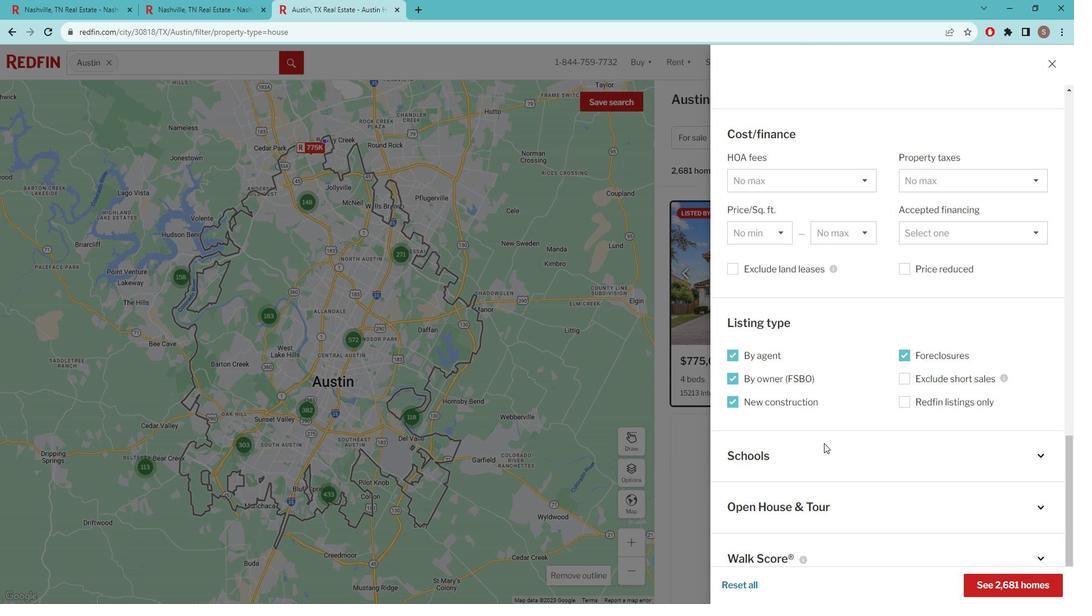 
Action: Mouse scrolled (834, 436) with delta (0, 0)
Screenshot: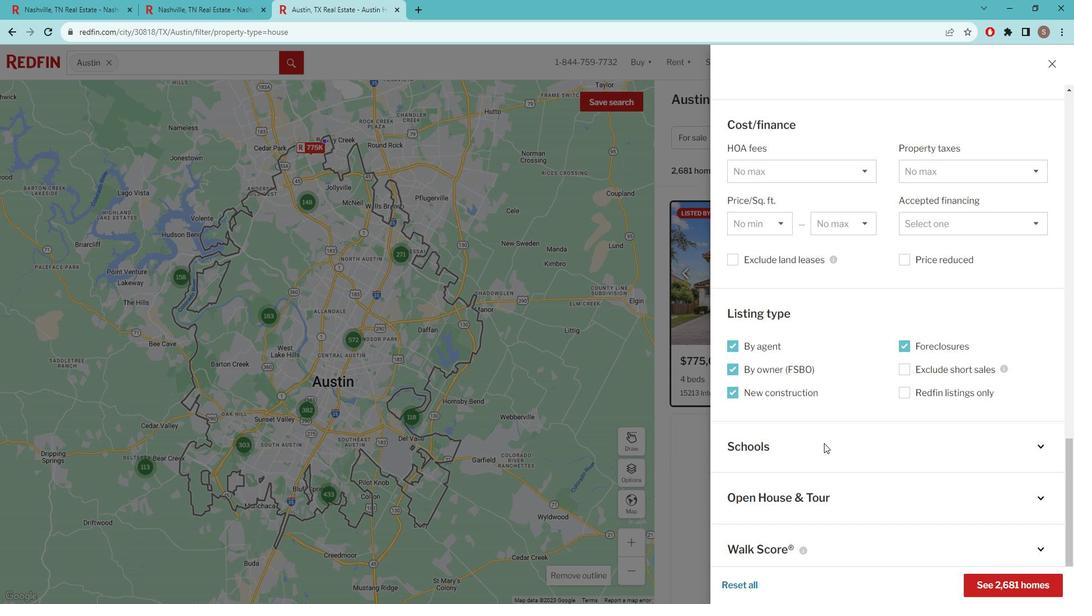 
Action: Mouse moved to (1052, 480)
Screenshot: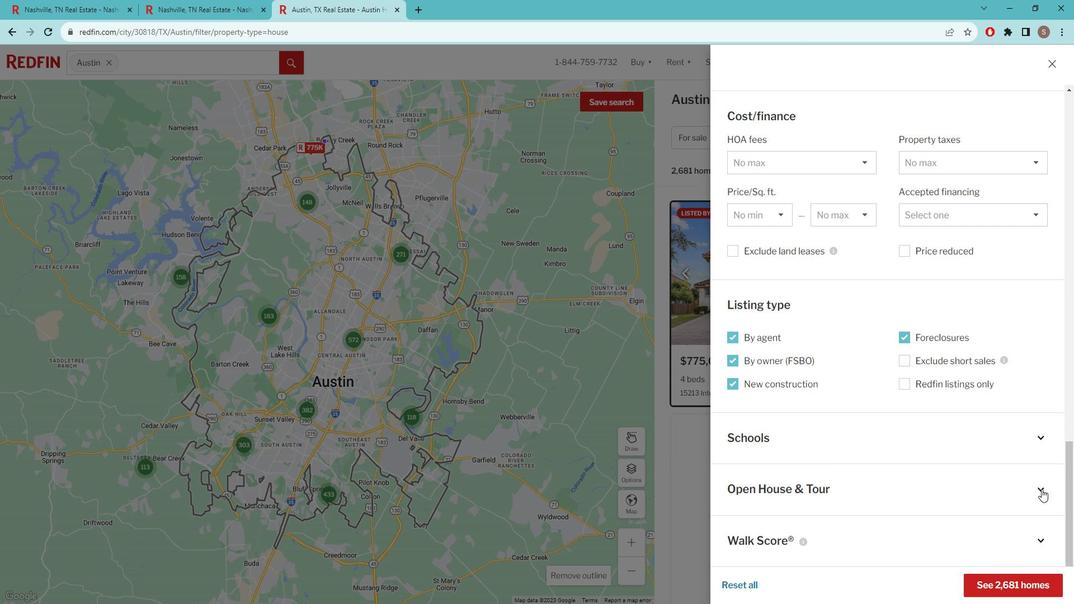 
Action: Mouse pressed left at (1052, 480)
Screenshot: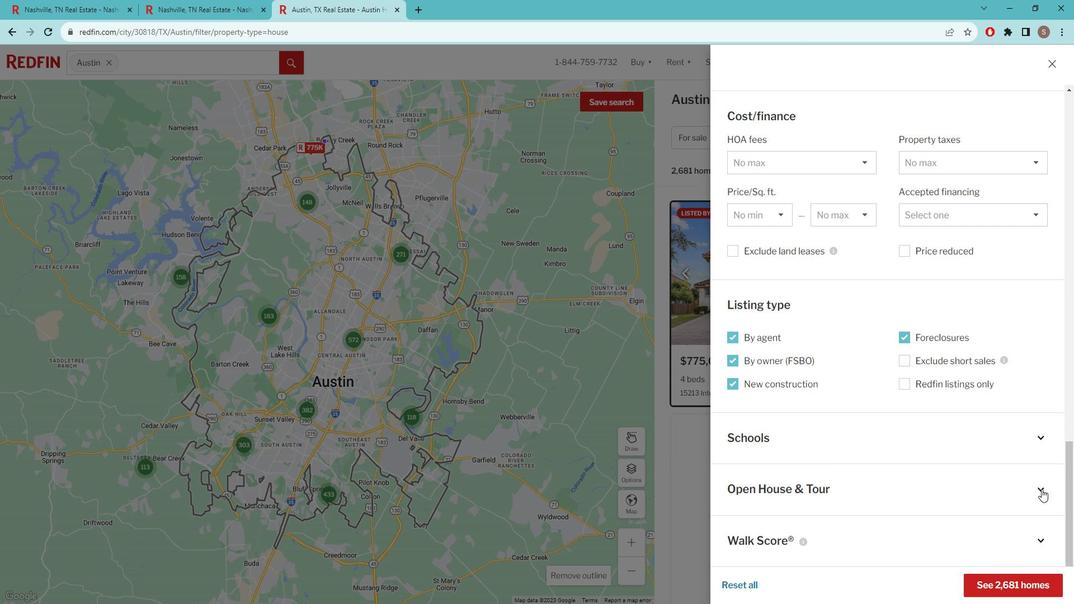
Action: Mouse moved to (744, 477)
Screenshot: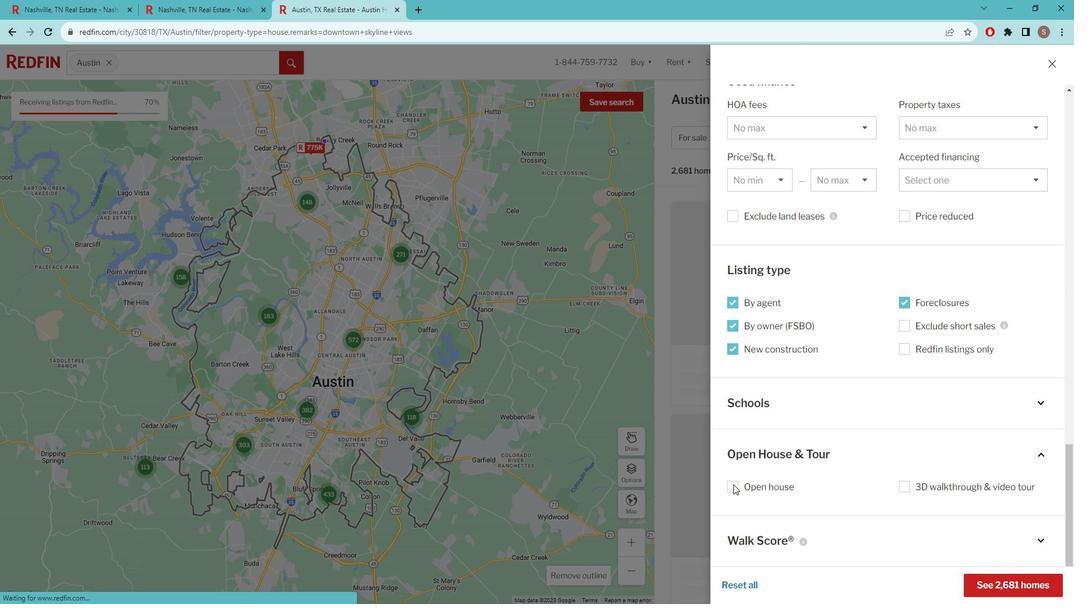 
Action: Mouse pressed left at (744, 477)
Screenshot: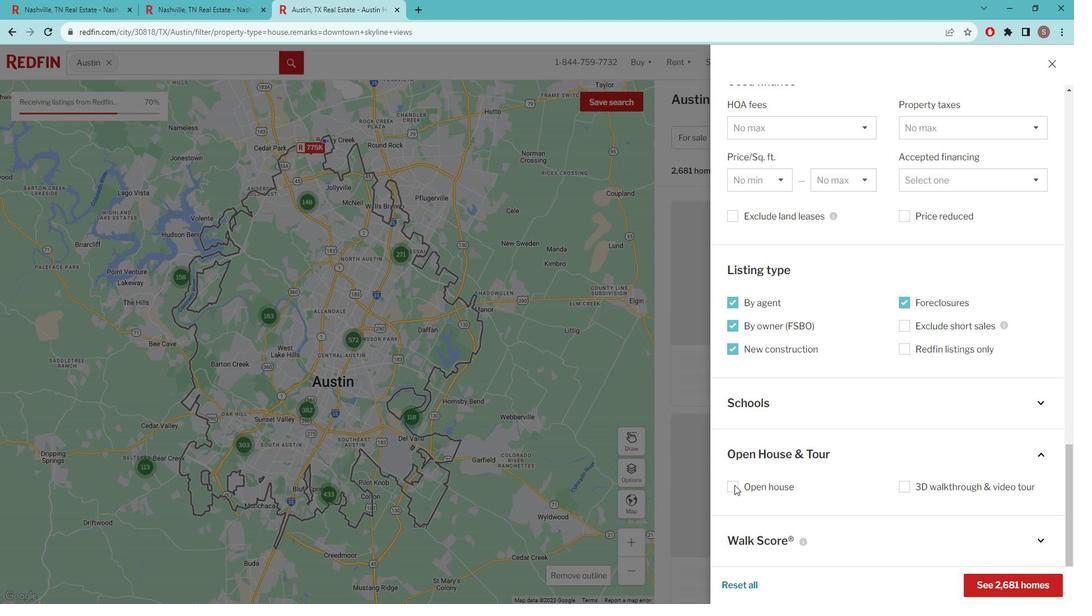 
Action: Mouse moved to (765, 523)
Screenshot: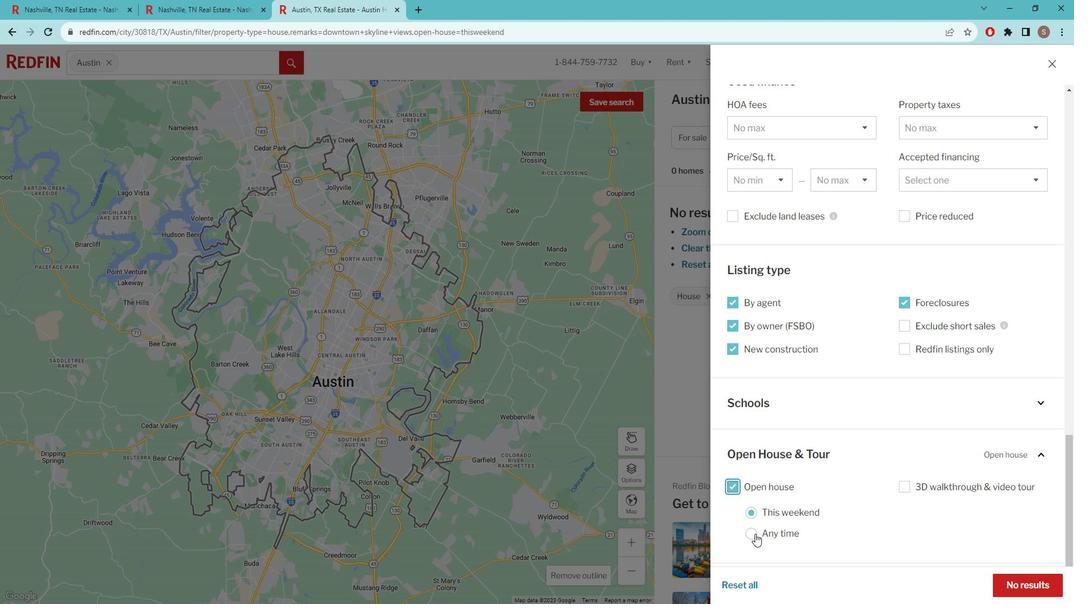 
Action: Mouse pressed left at (765, 523)
Screenshot: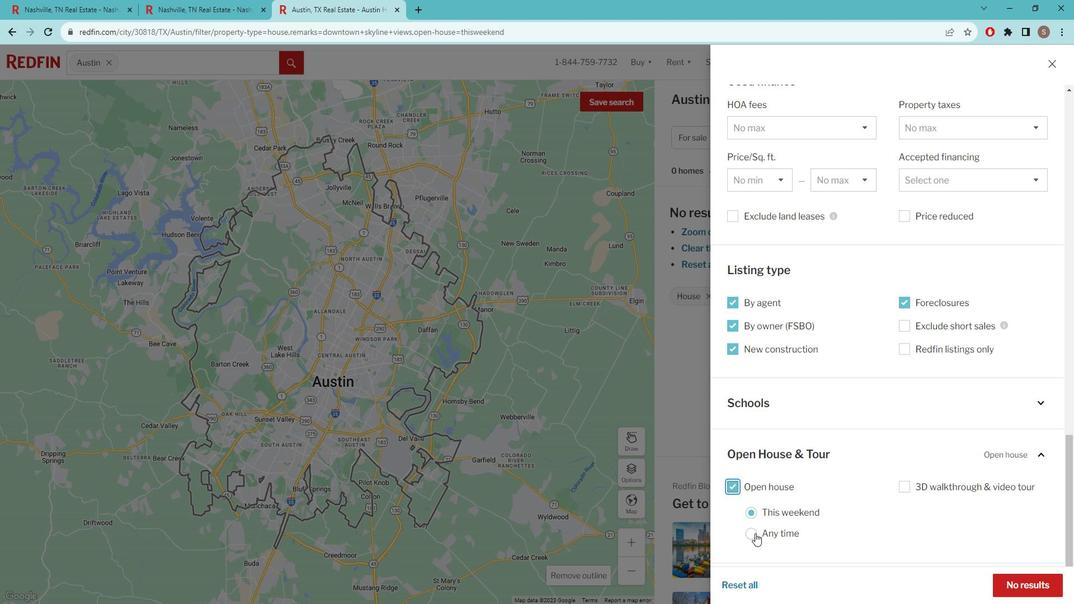 
Action: Mouse moved to (1043, 571)
Screenshot: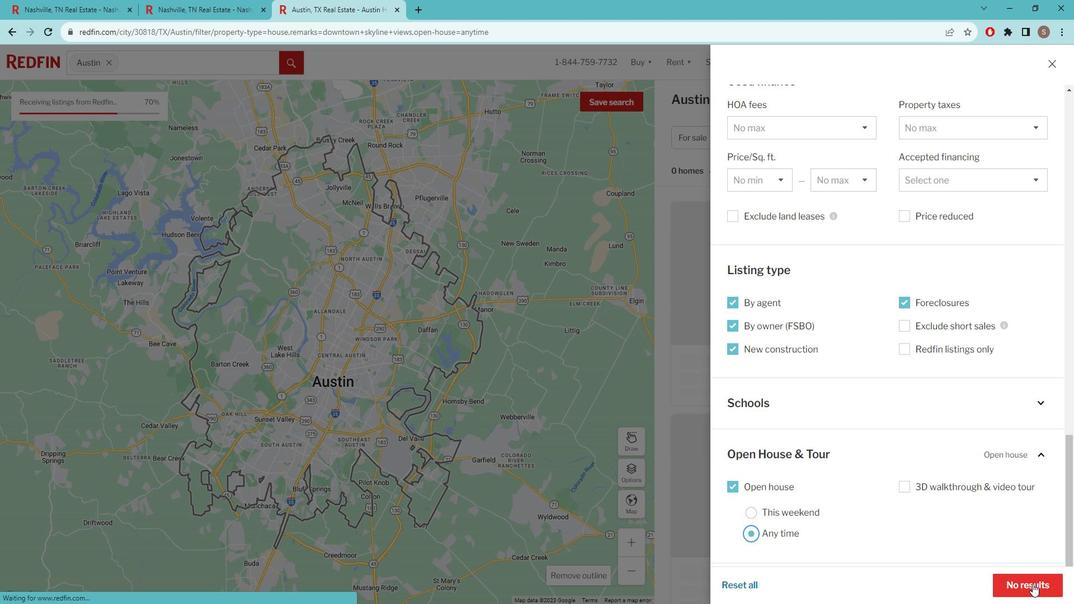 
Action: Mouse pressed left at (1043, 571)
Screenshot: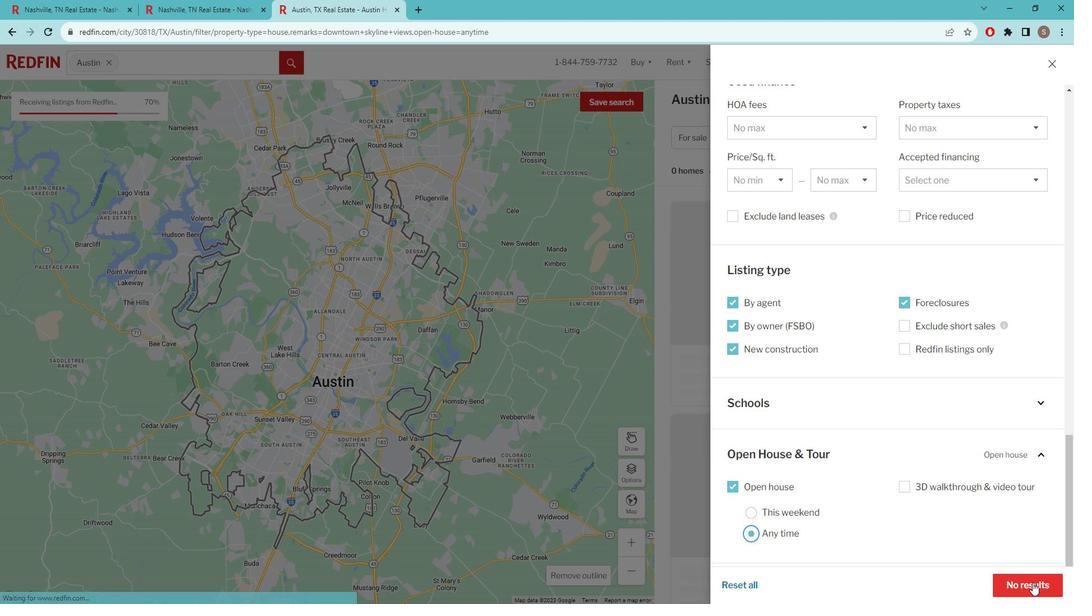 
Action: Mouse moved to (771, 429)
Screenshot: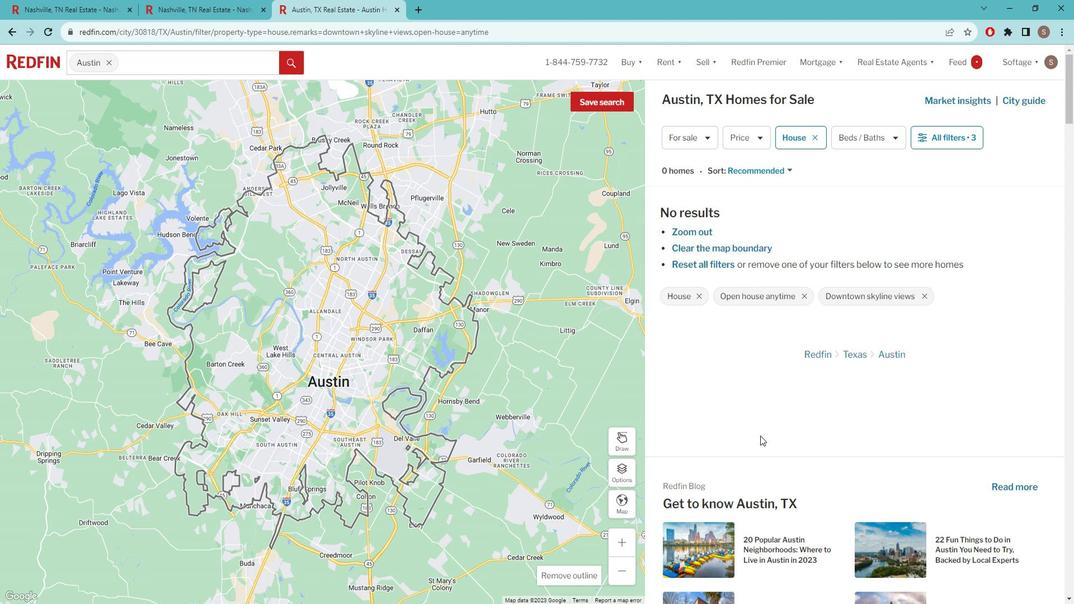 
